 Task: Open Card Public Speaking Event Planning in Board Market Analysis for SWOT Analysis and Strategy Development to Workspace Inbound Marketing Agencies and add a team member Softage.3@softage.net, a label Red, a checklist Hotel Management, an attachment from your computer, a color Red and finally, add a card description 'Plan and execute company team-building activity at a virtual escape room' and a comment 'Given the potential impact of this task on our company brand reputation, let us ensure that we approach it with a focus on quality and excellence.'. Add a start date 'Jan 03, 1900' with a due date 'Jan 10, 1900'
Action: Mouse moved to (278, 165)
Screenshot: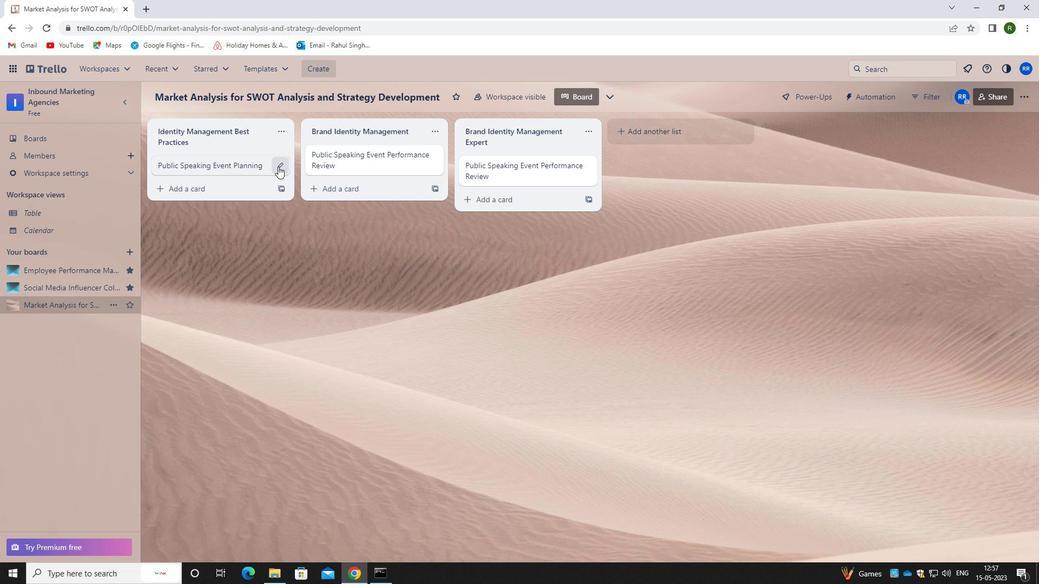 
Action: Mouse pressed left at (278, 165)
Screenshot: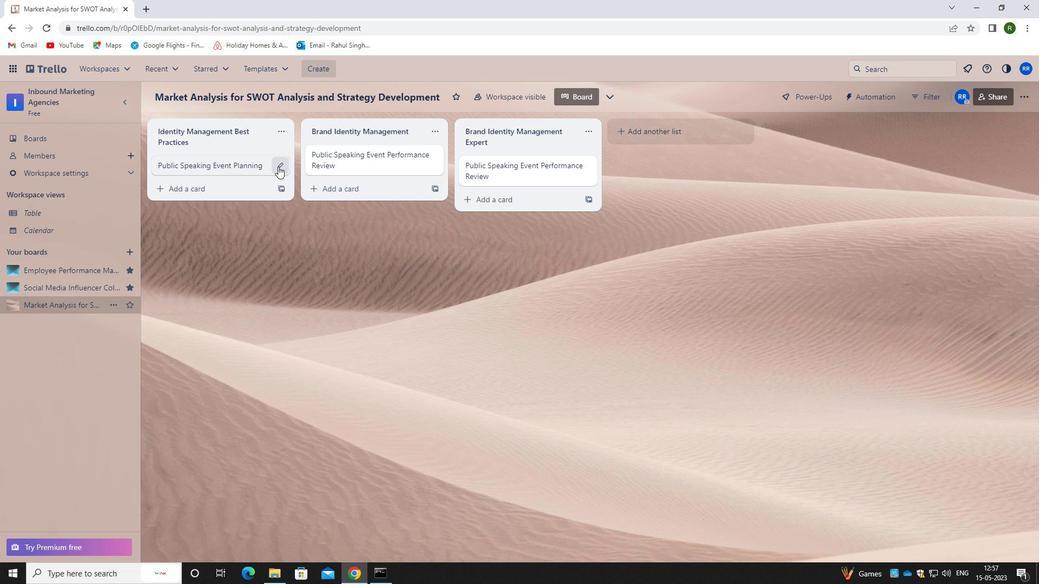 
Action: Mouse moved to (337, 161)
Screenshot: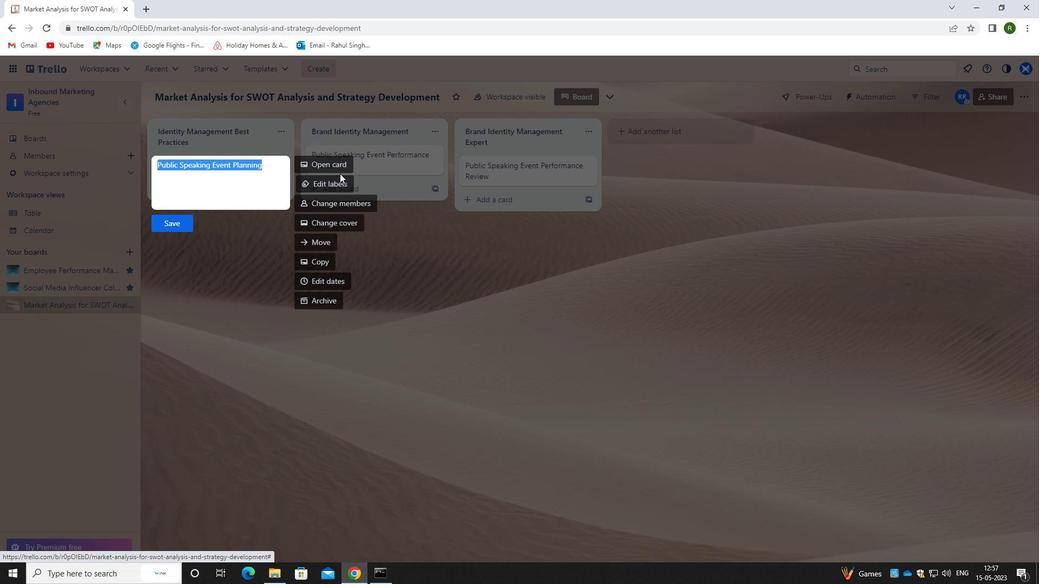 
Action: Mouse pressed left at (337, 161)
Screenshot: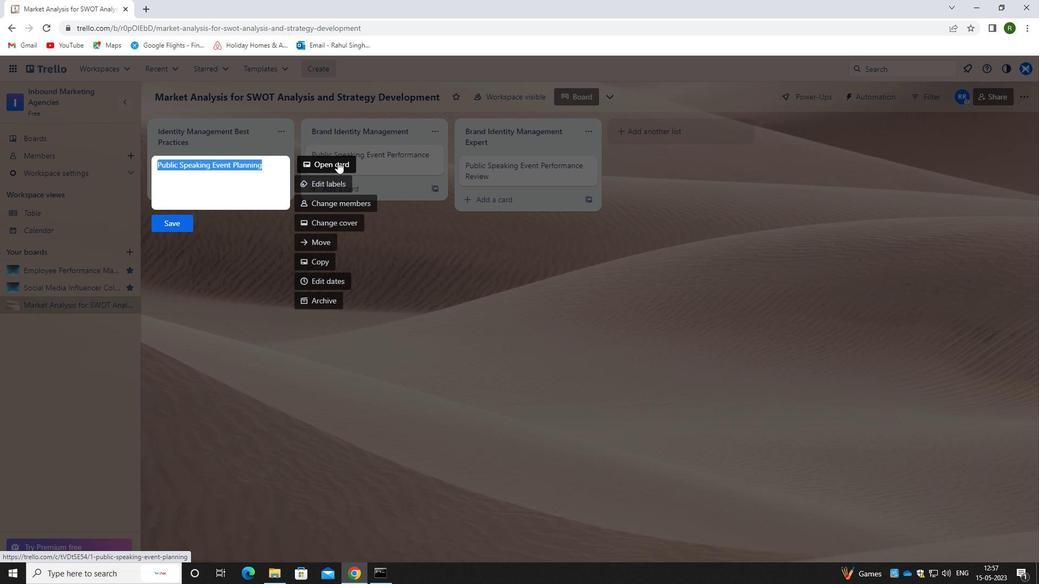 
Action: Mouse moved to (660, 147)
Screenshot: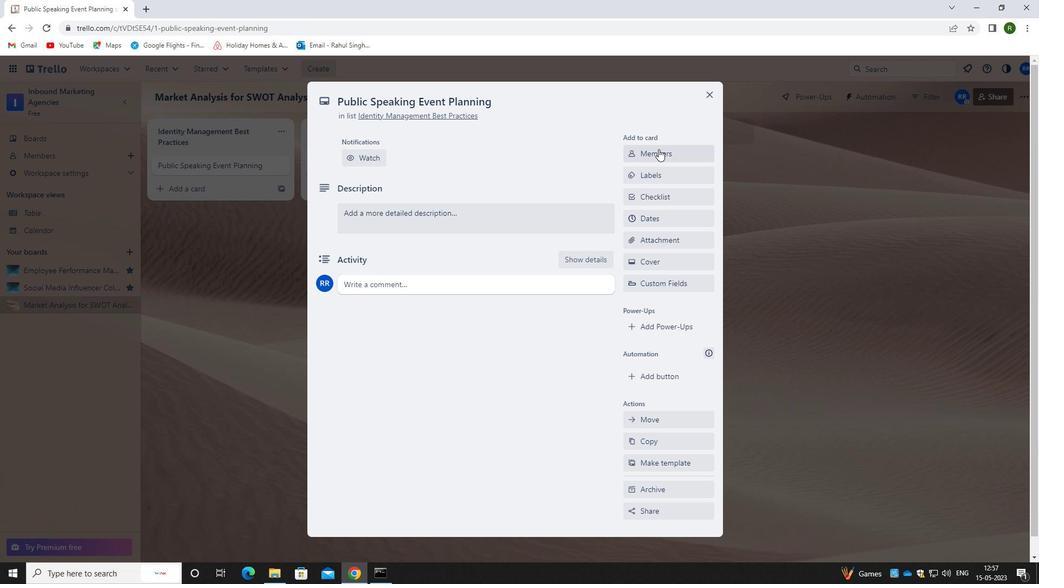 
Action: Mouse pressed left at (660, 147)
Screenshot: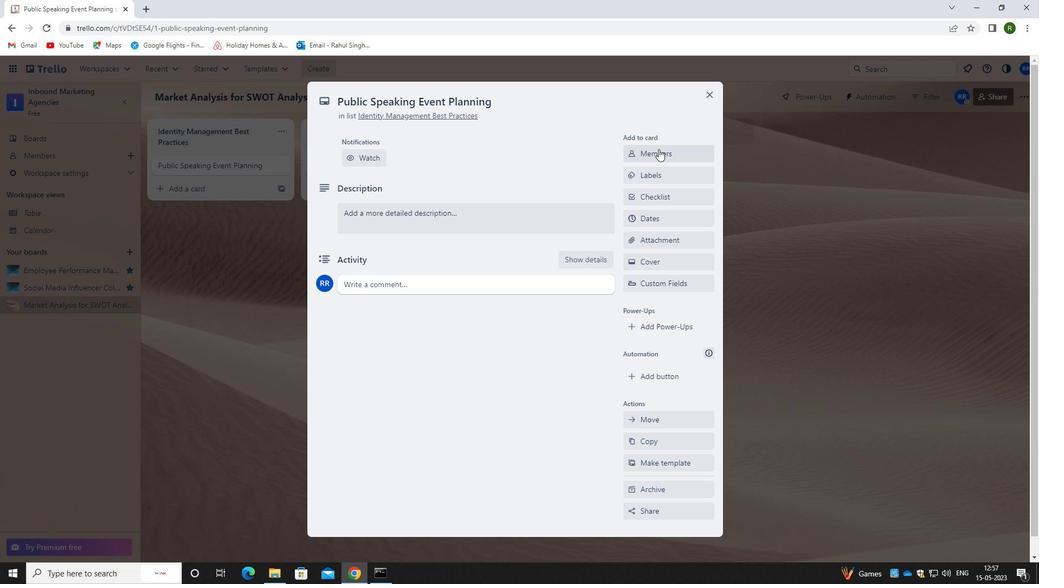 
Action: Mouse moved to (656, 204)
Screenshot: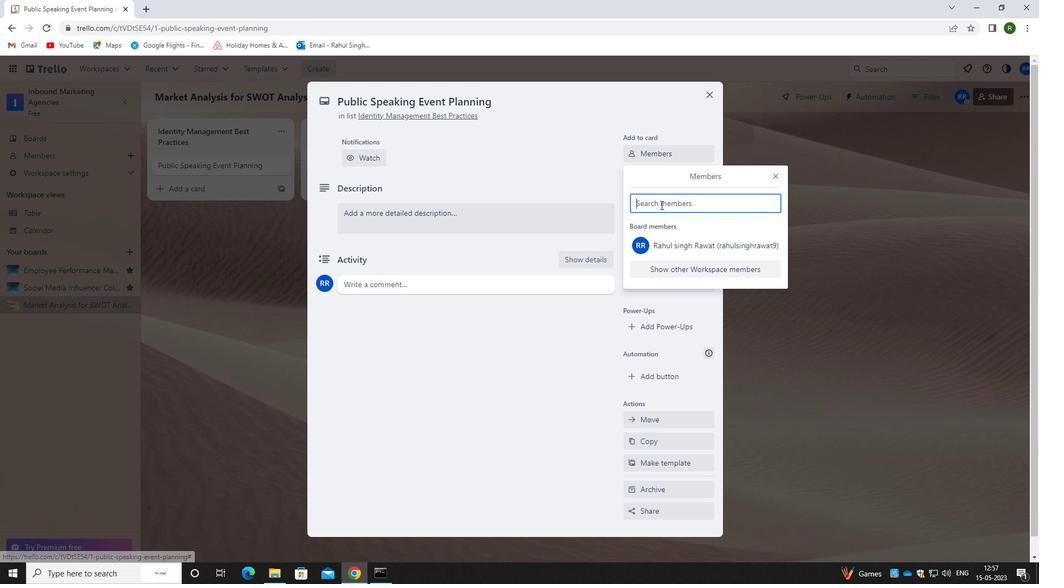 
Action: Key pressed <Key.caps_lock>s<Key.caps_lock>Oftage.3<Key.shift>@SOFTAGE.NME<Key.backspace><Key.backspace>ET
Screenshot: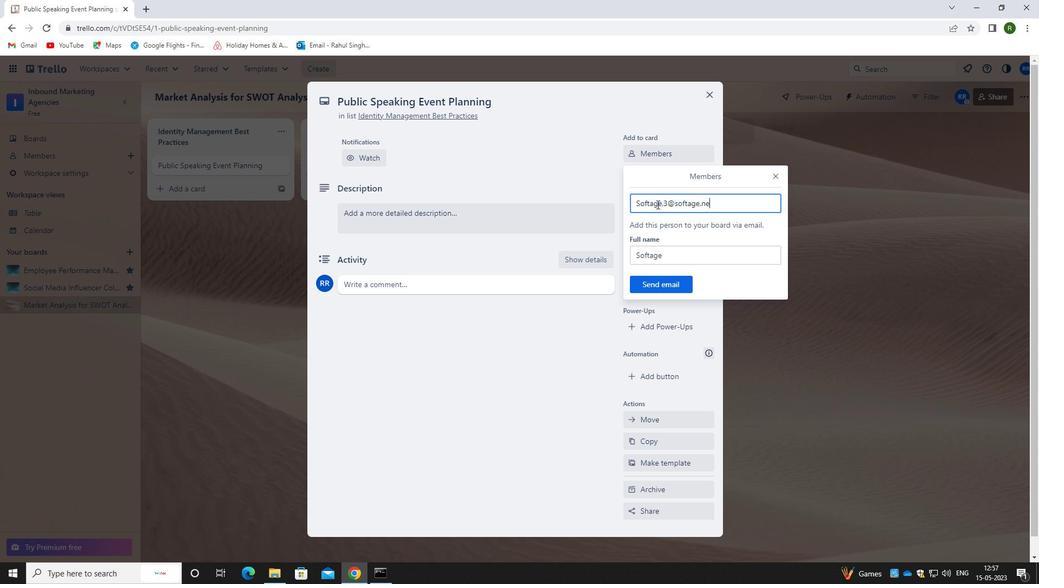 
Action: Mouse moved to (658, 283)
Screenshot: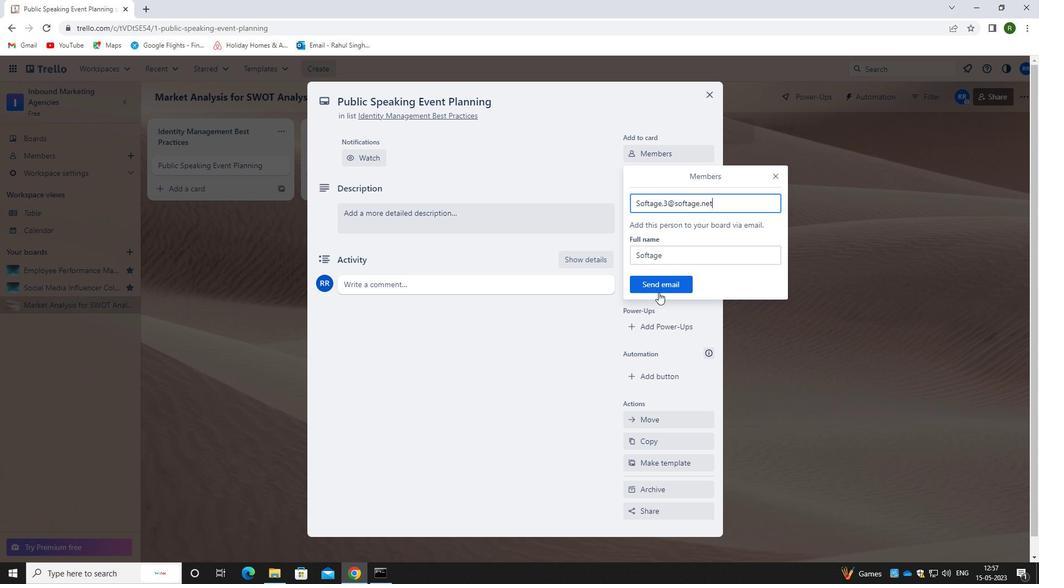 
Action: Mouse pressed left at (658, 283)
Screenshot: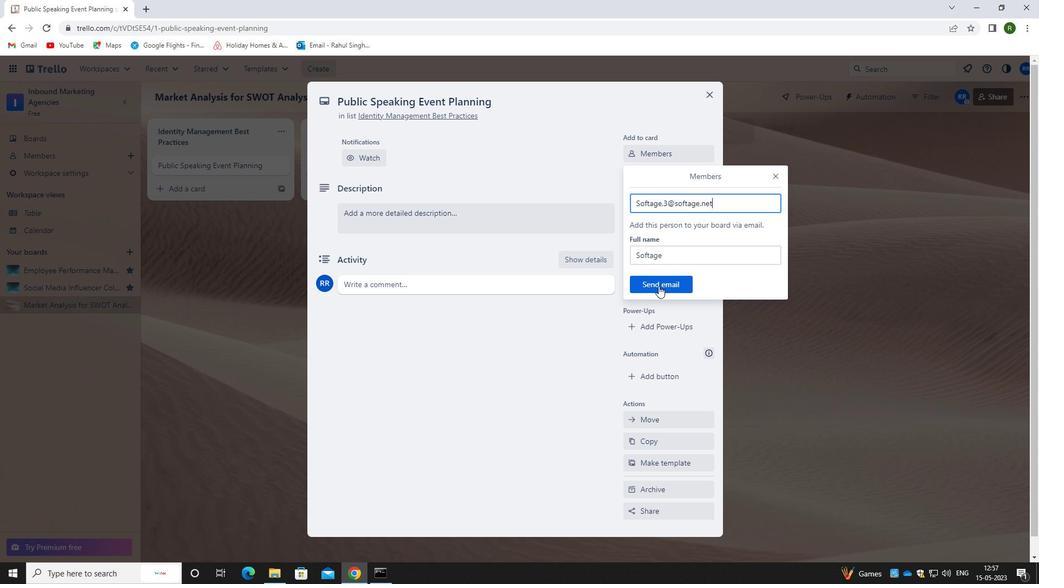 
Action: Mouse moved to (675, 212)
Screenshot: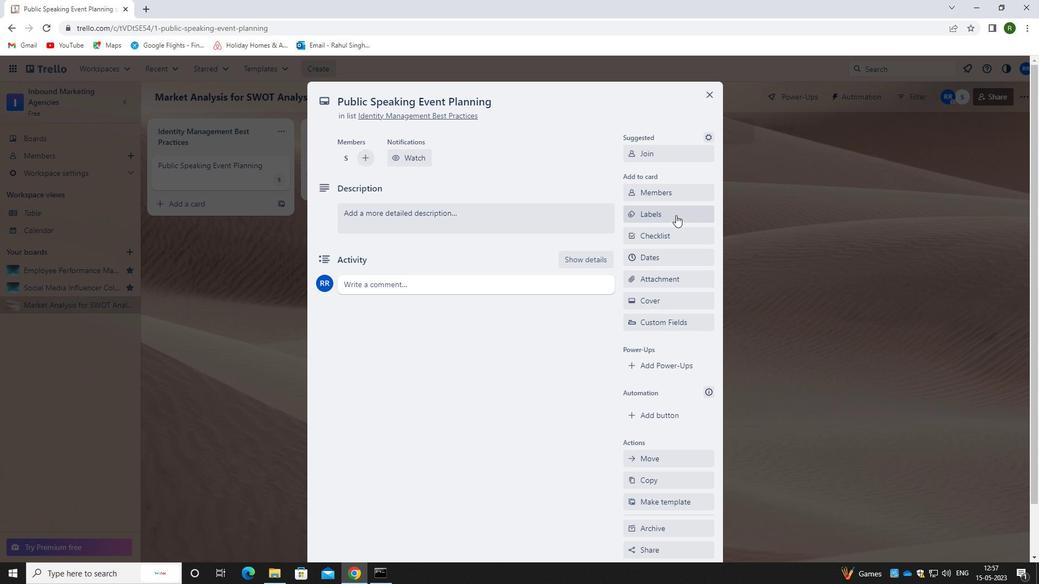 
Action: Mouse pressed left at (675, 212)
Screenshot: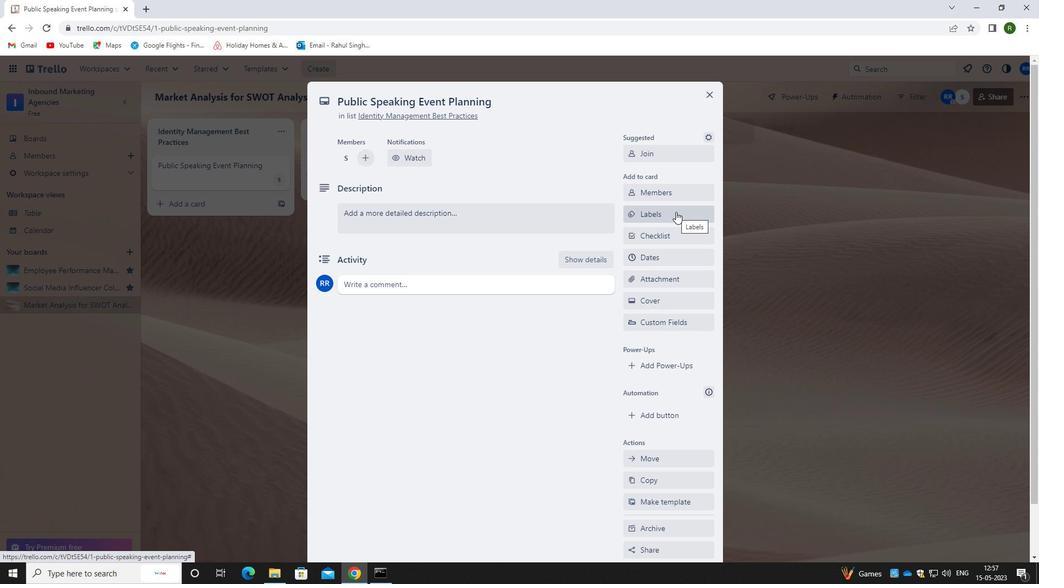 
Action: Mouse moved to (654, 264)
Screenshot: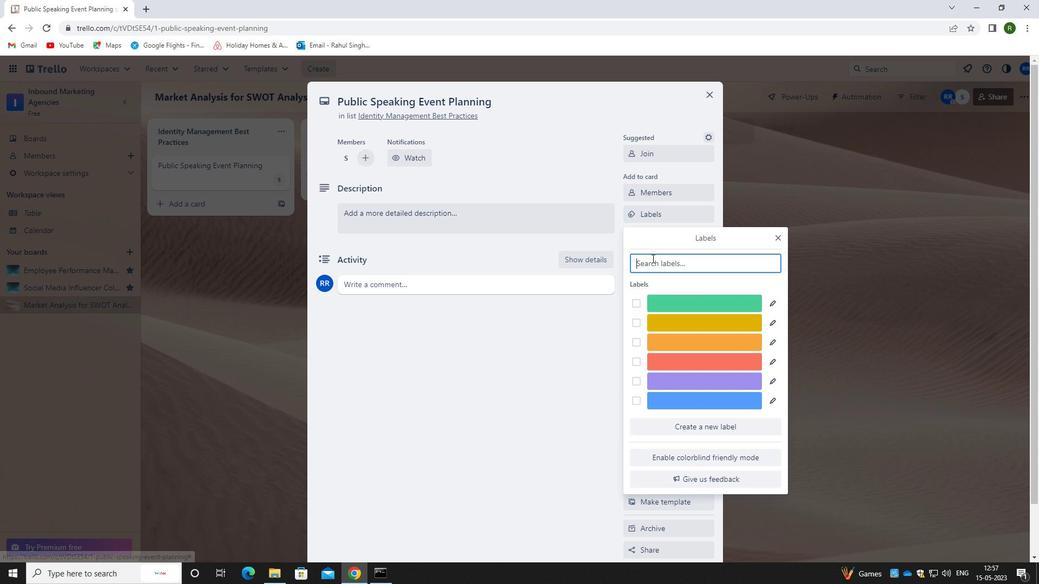 
Action: Key pressed RED
Screenshot: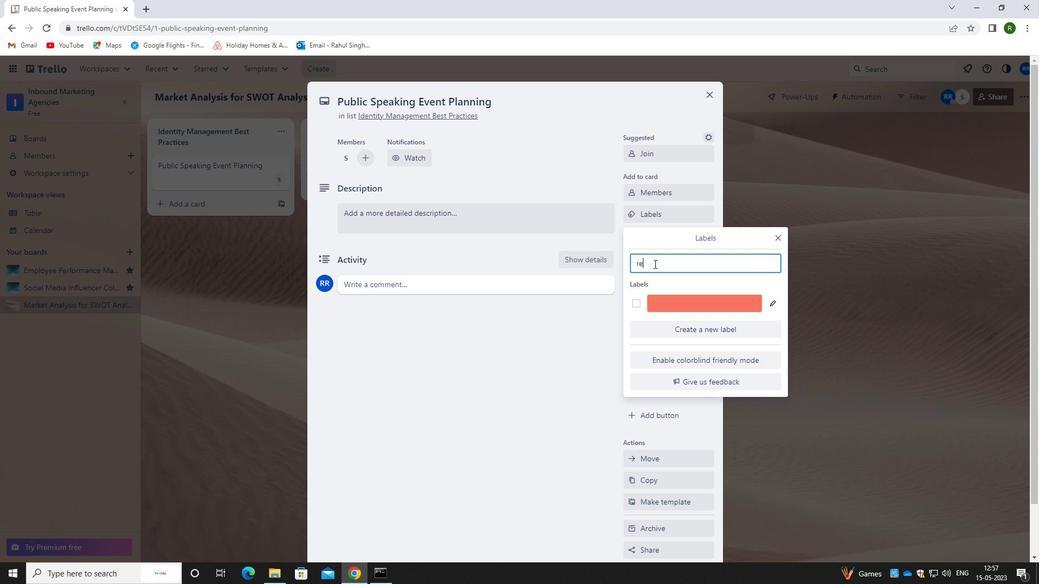 
Action: Mouse moved to (641, 304)
Screenshot: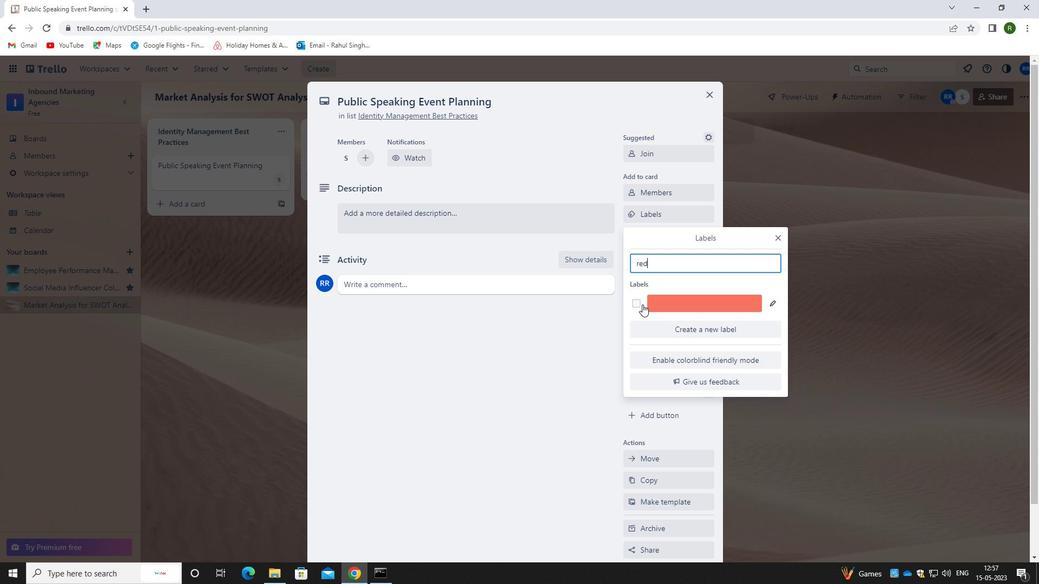 
Action: Mouse pressed left at (641, 304)
Screenshot: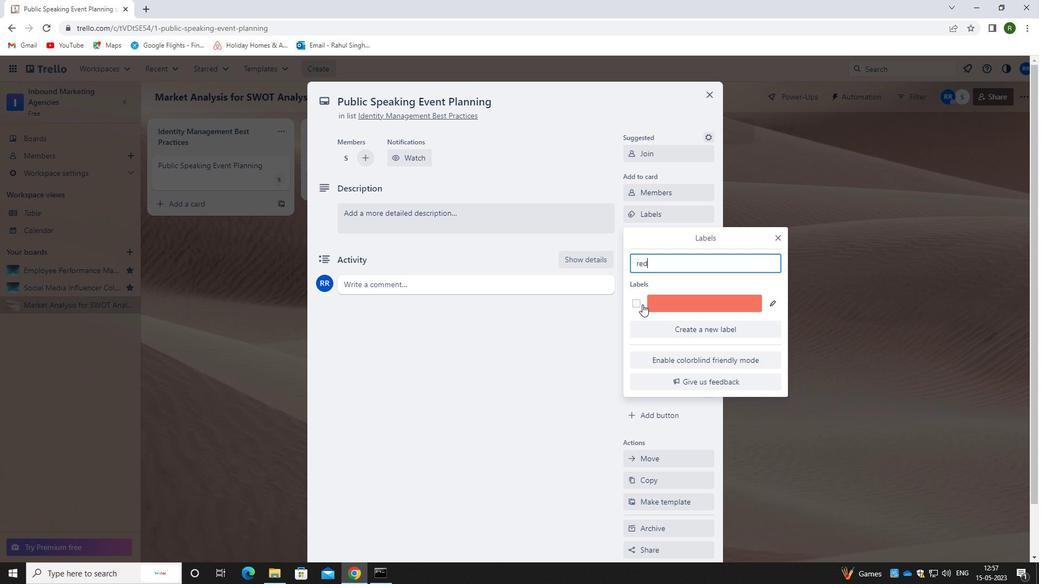 
Action: Mouse moved to (554, 376)
Screenshot: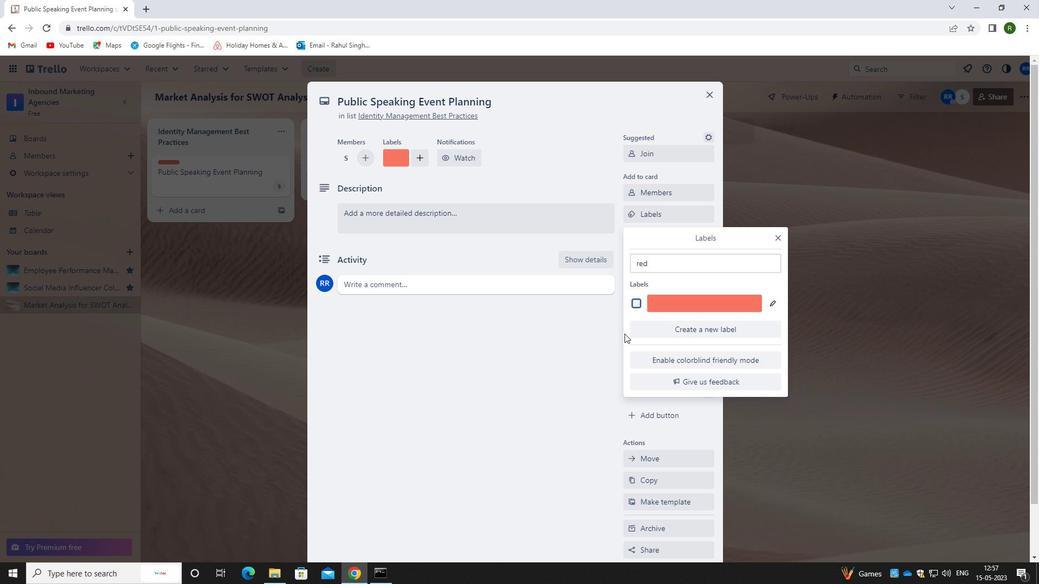 
Action: Mouse pressed left at (554, 376)
Screenshot: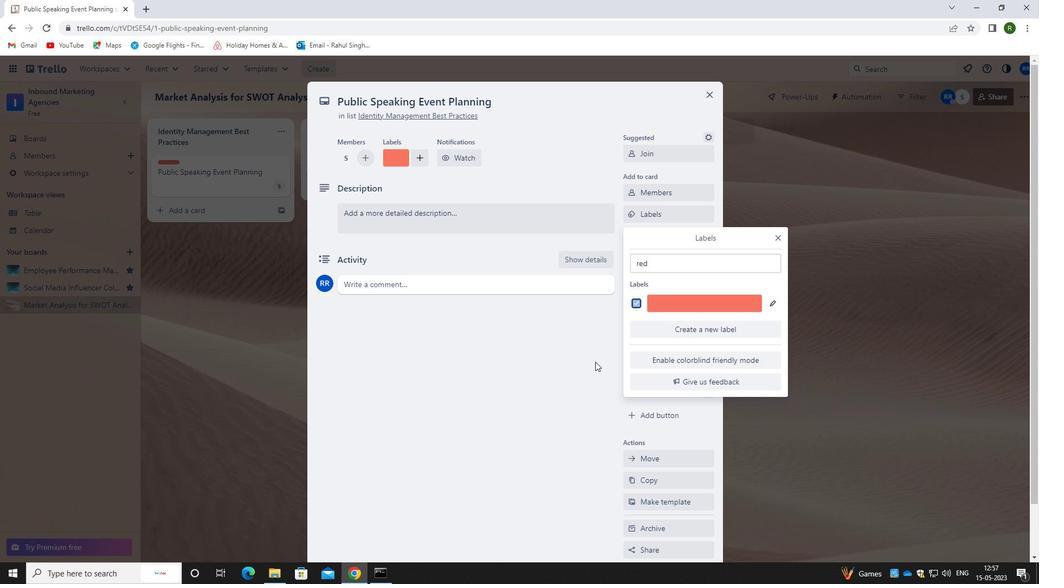 
Action: Mouse moved to (661, 238)
Screenshot: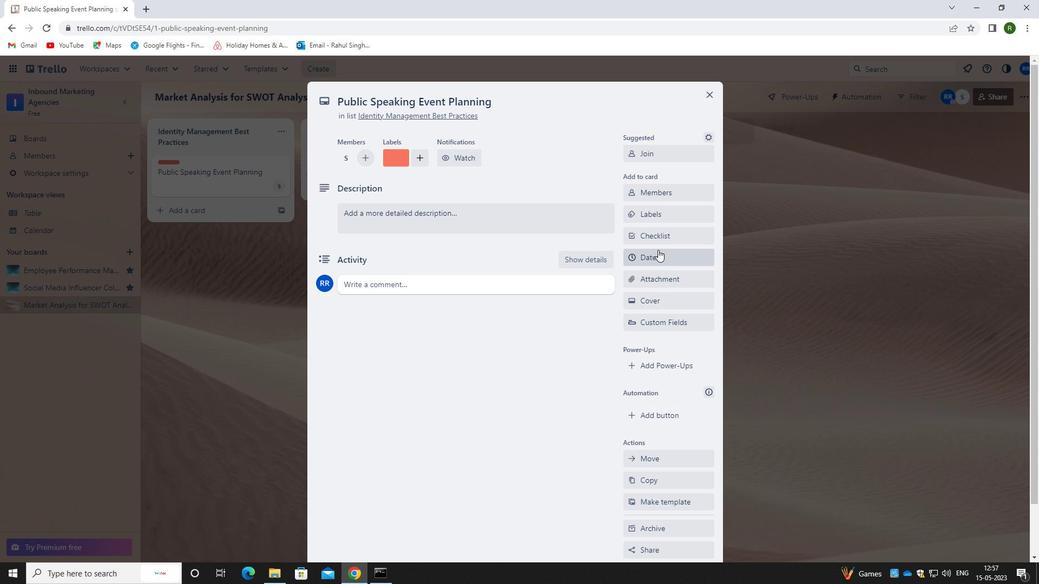 
Action: Mouse pressed left at (661, 238)
Screenshot: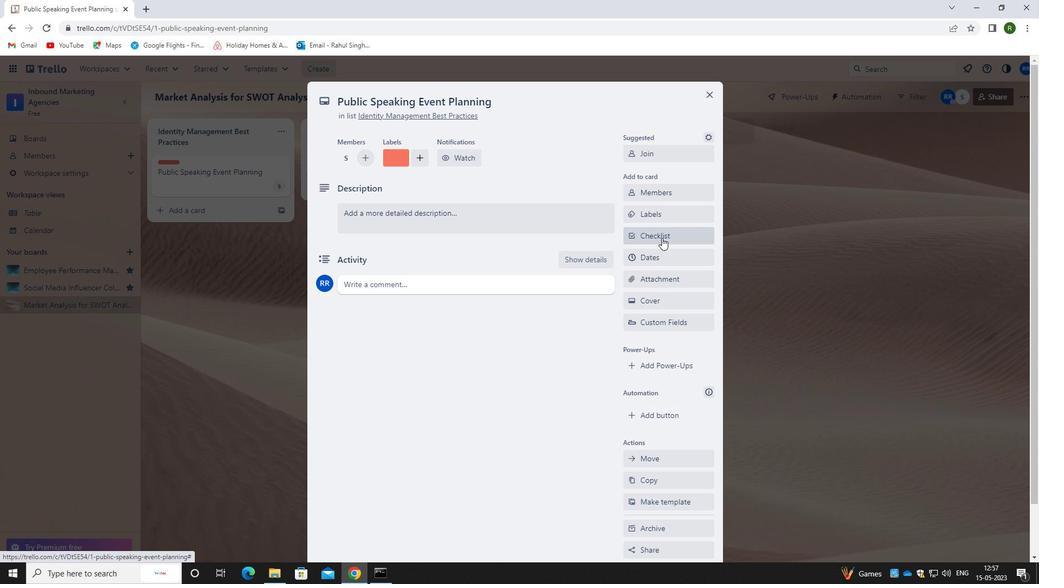 
Action: Mouse moved to (692, 288)
Screenshot: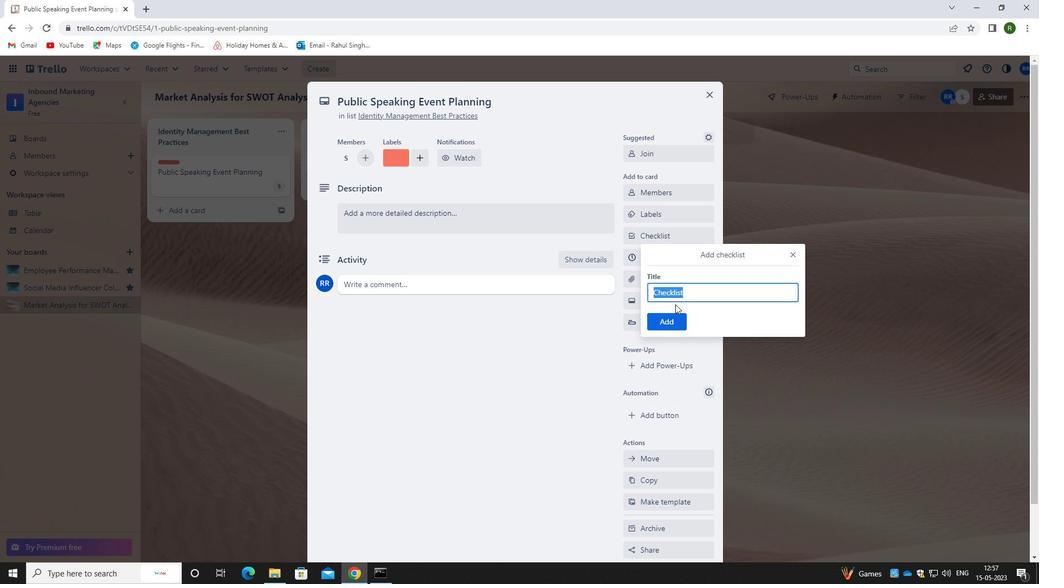 
Action: Key pressed <Key.shift>HOTEL<Key.space><Key.shift>MANAG
Screenshot: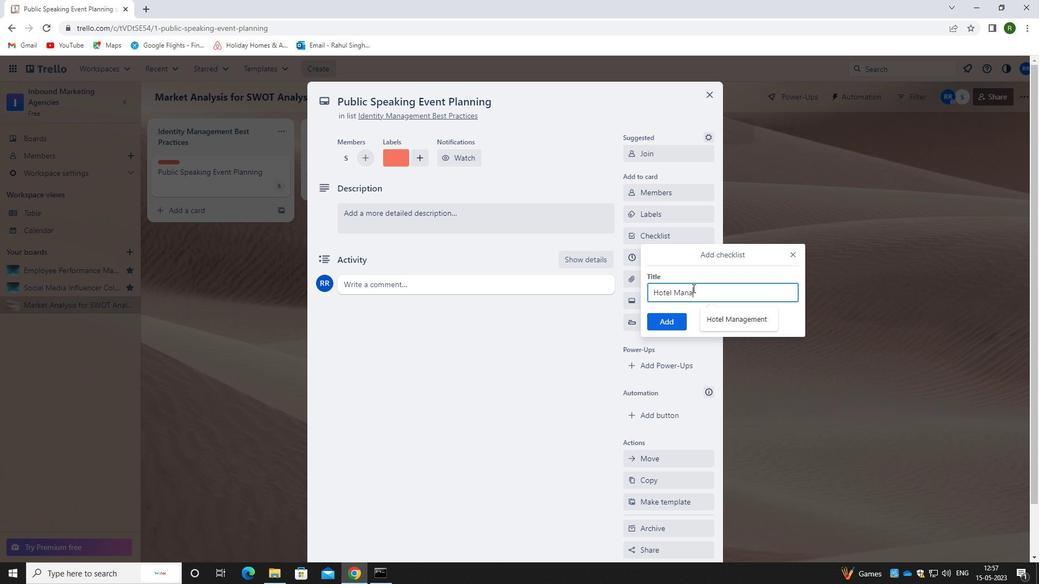 
Action: Mouse moved to (724, 319)
Screenshot: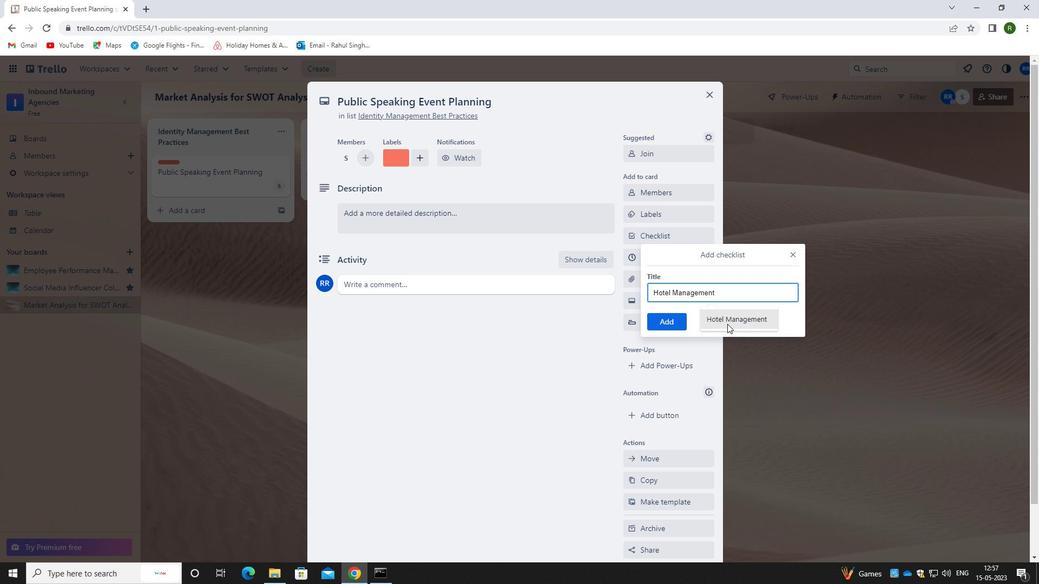 
Action: Mouse pressed left at (724, 319)
Screenshot: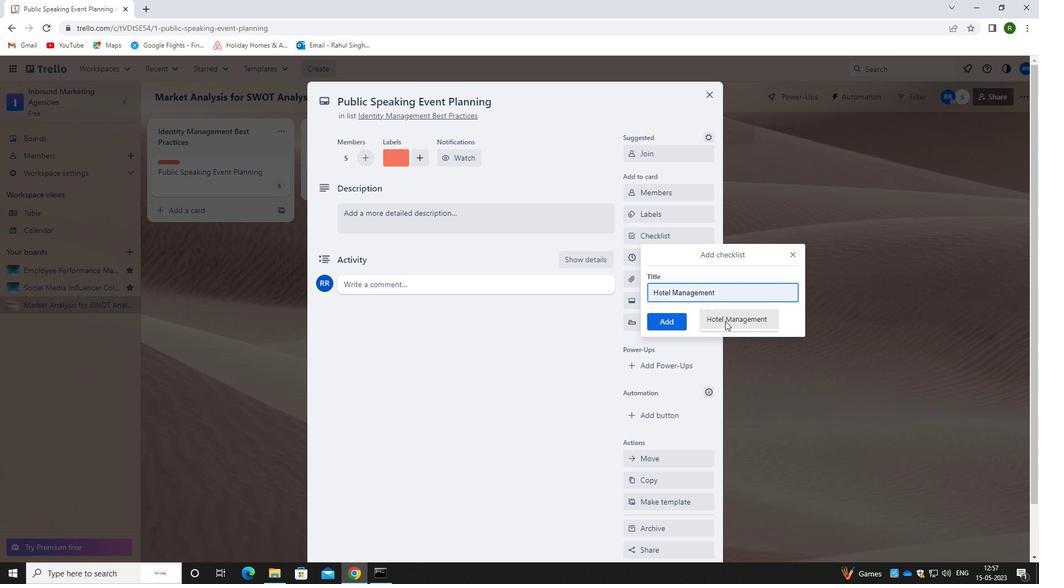 
Action: Mouse moved to (676, 322)
Screenshot: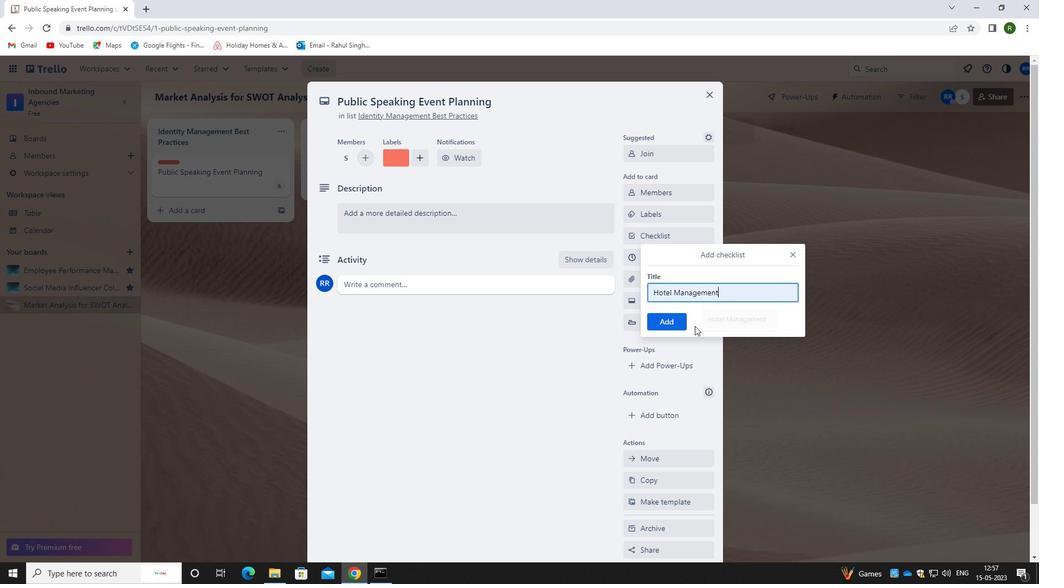 
Action: Mouse pressed left at (676, 322)
Screenshot: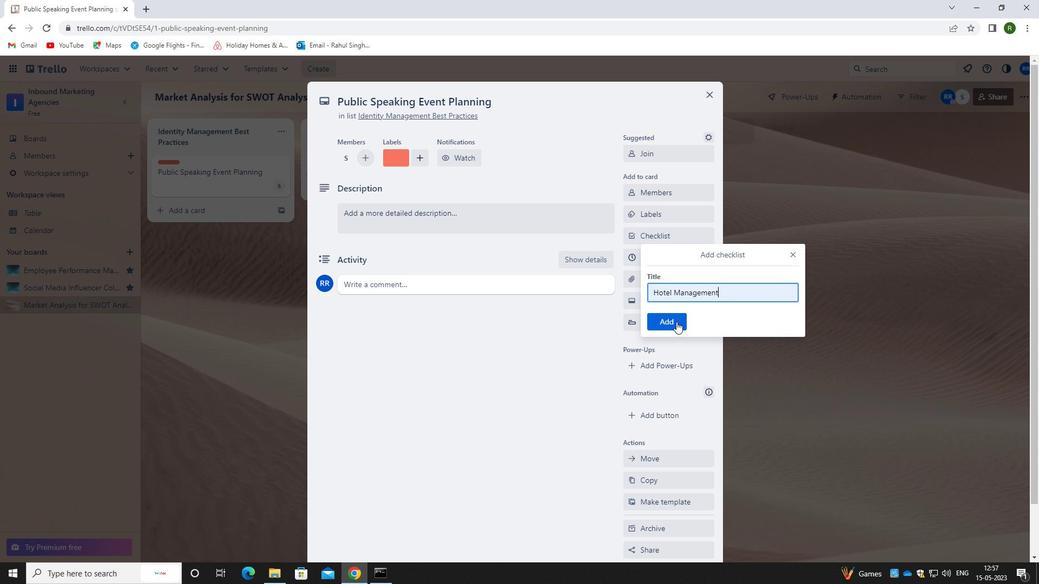 
Action: Mouse moved to (671, 275)
Screenshot: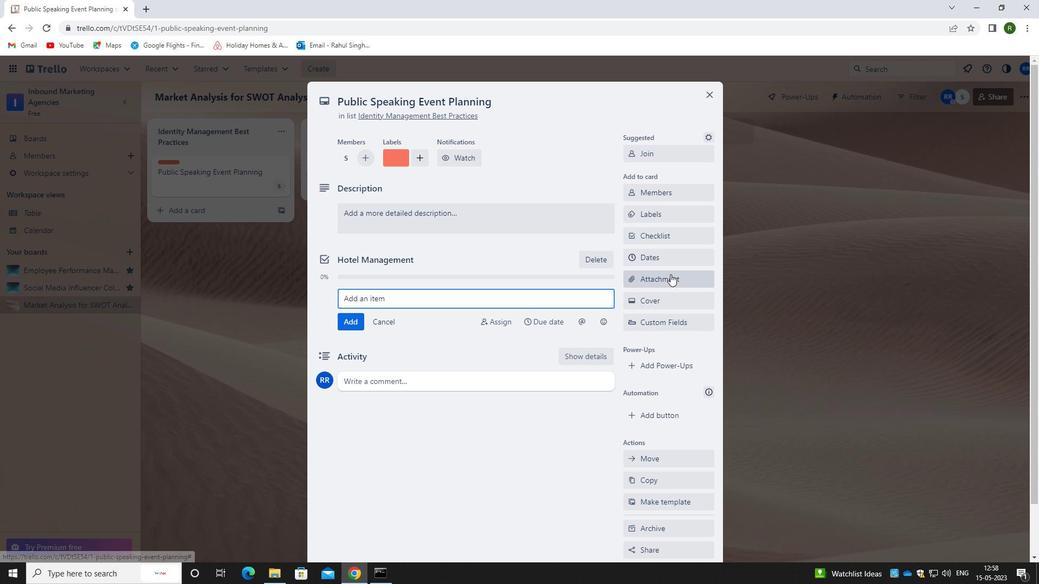 
Action: Mouse pressed left at (671, 275)
Screenshot: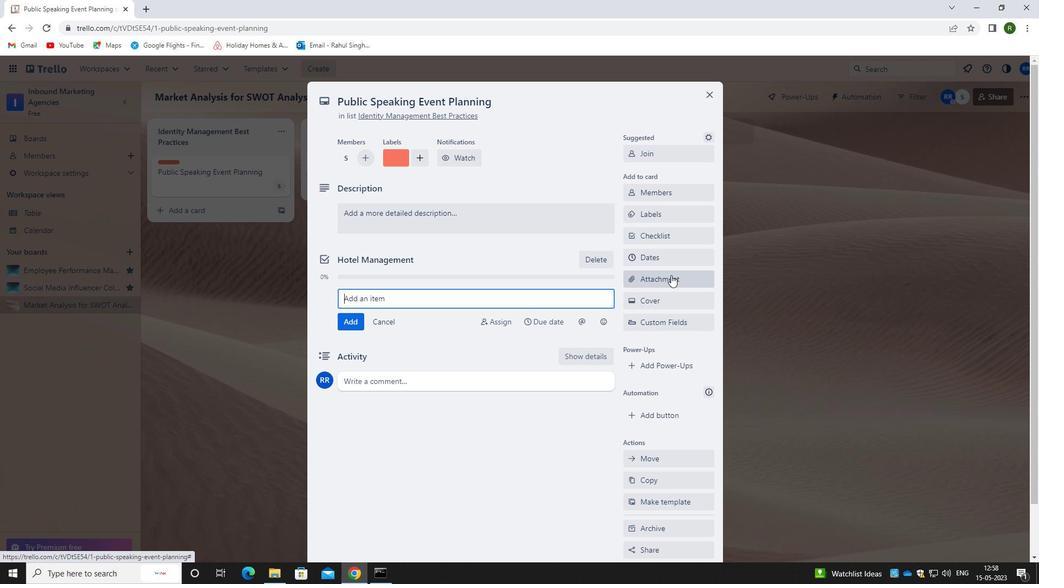 
Action: Mouse moved to (657, 332)
Screenshot: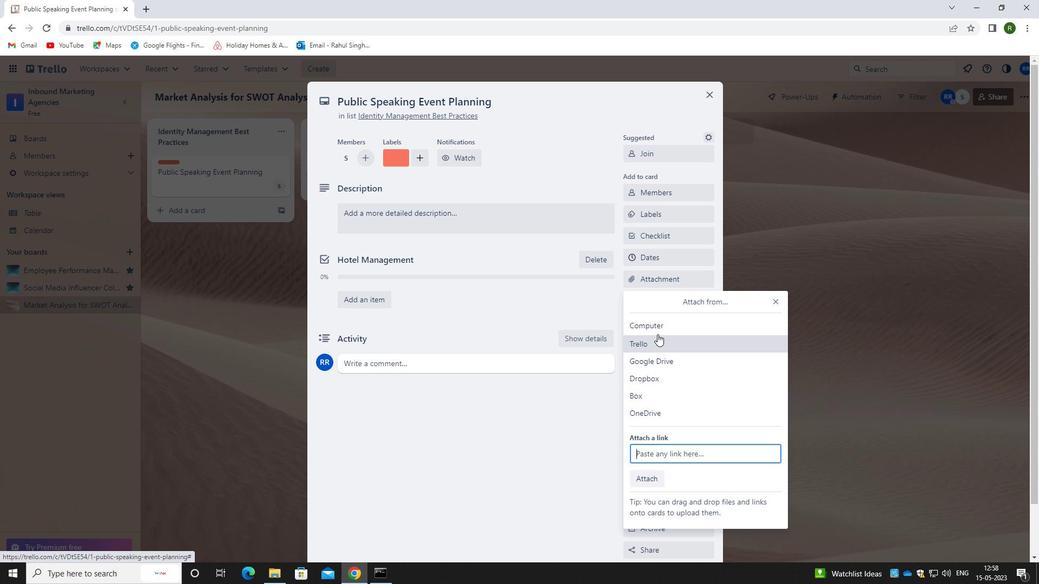 
Action: Mouse pressed left at (657, 332)
Screenshot: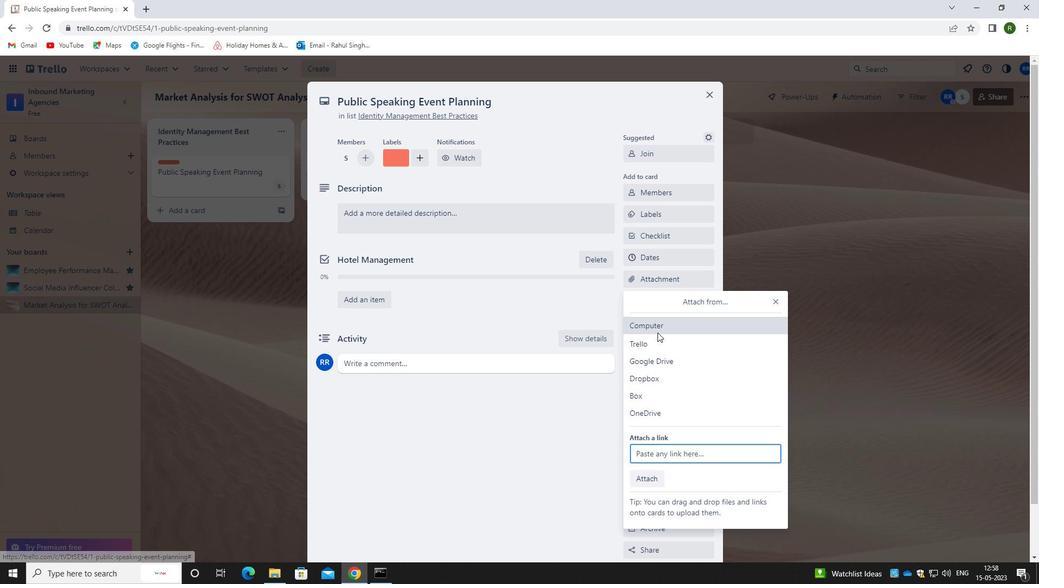 
Action: Mouse moved to (301, 103)
Screenshot: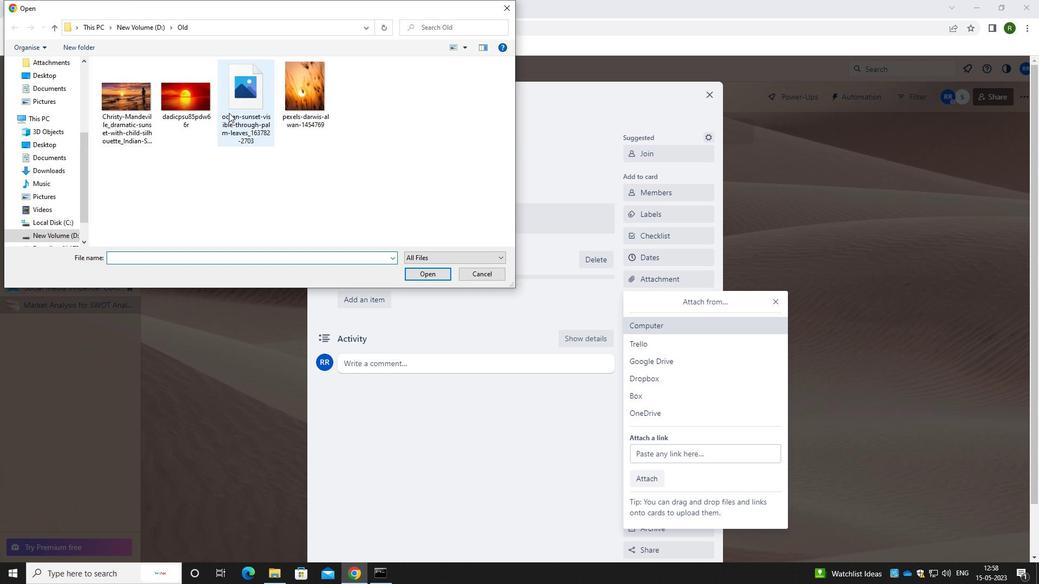 
Action: Mouse pressed left at (301, 103)
Screenshot: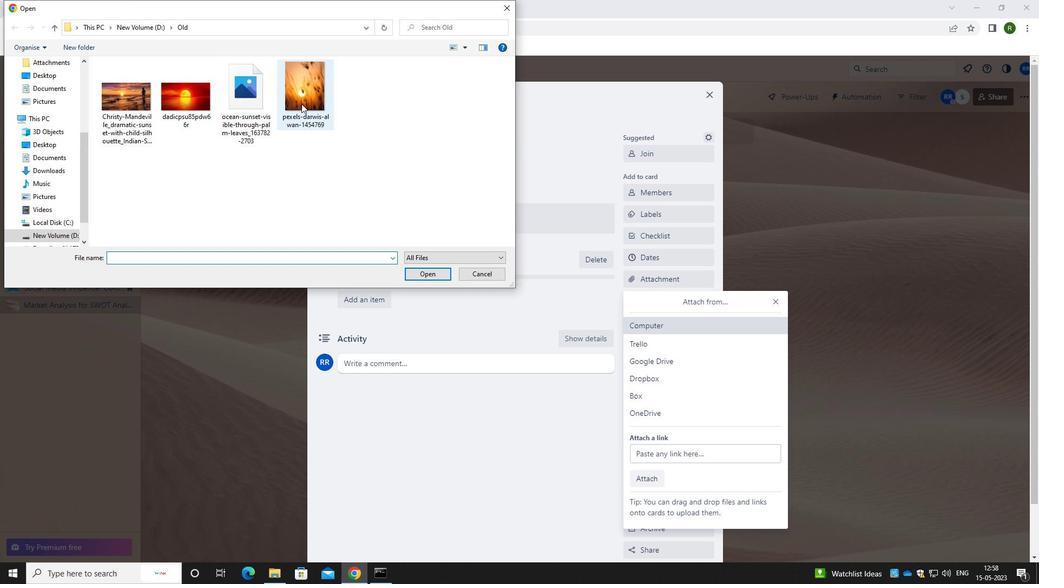 
Action: Mouse moved to (430, 273)
Screenshot: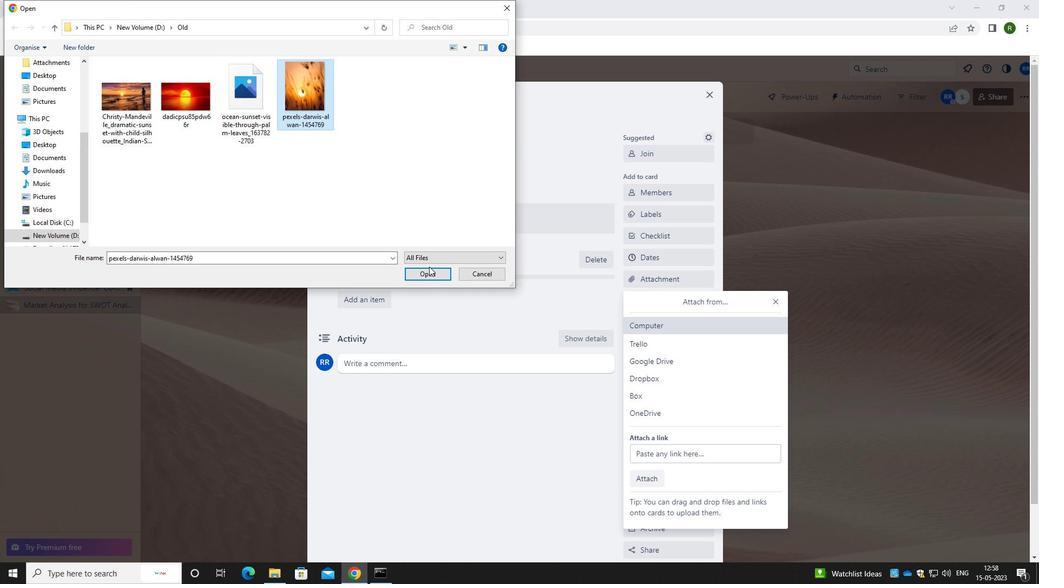 
Action: Mouse pressed left at (430, 273)
Screenshot: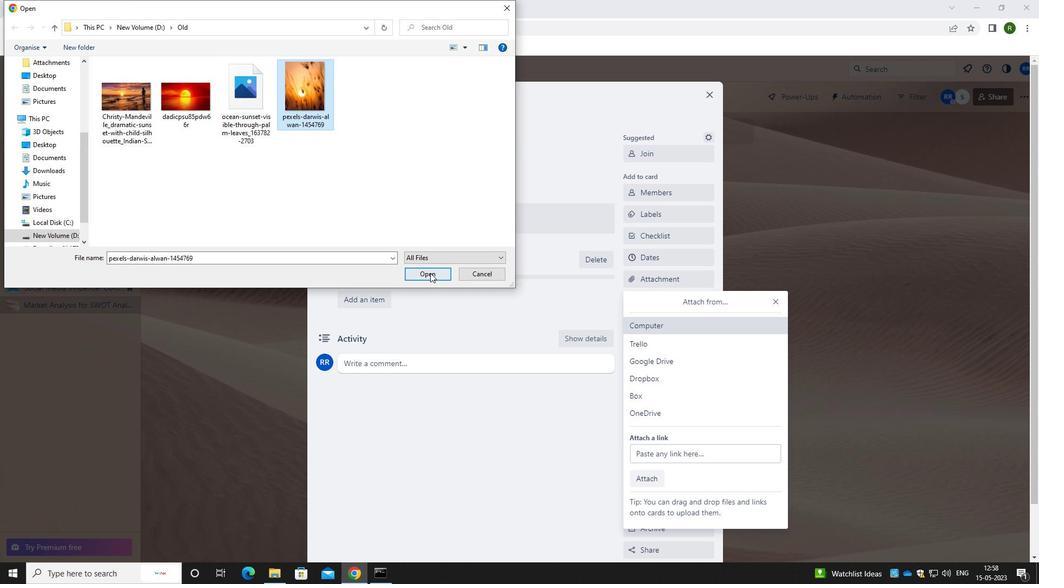 
Action: Mouse moved to (437, 309)
Screenshot: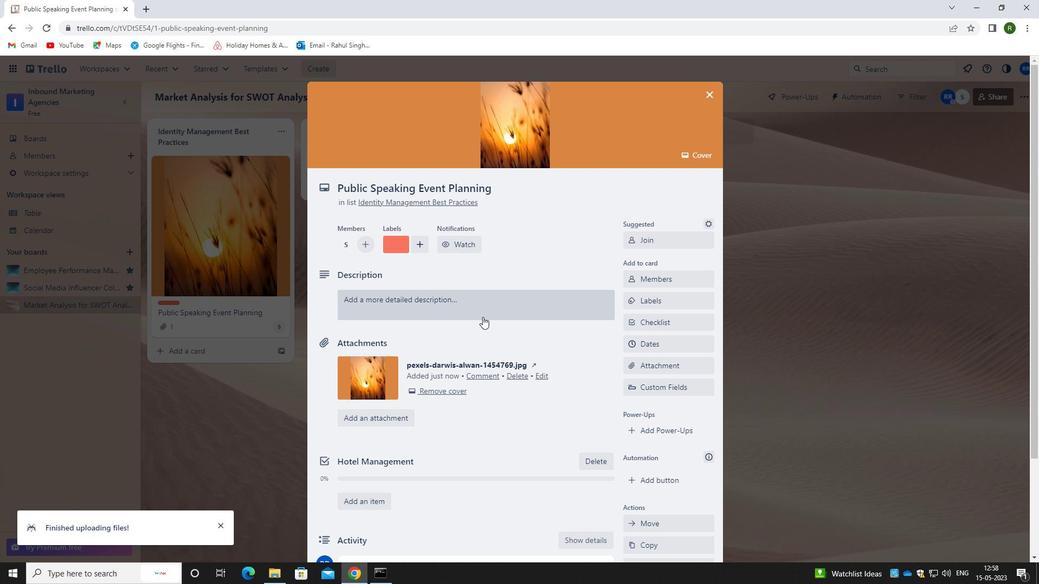 
Action: Mouse pressed left at (437, 309)
Screenshot: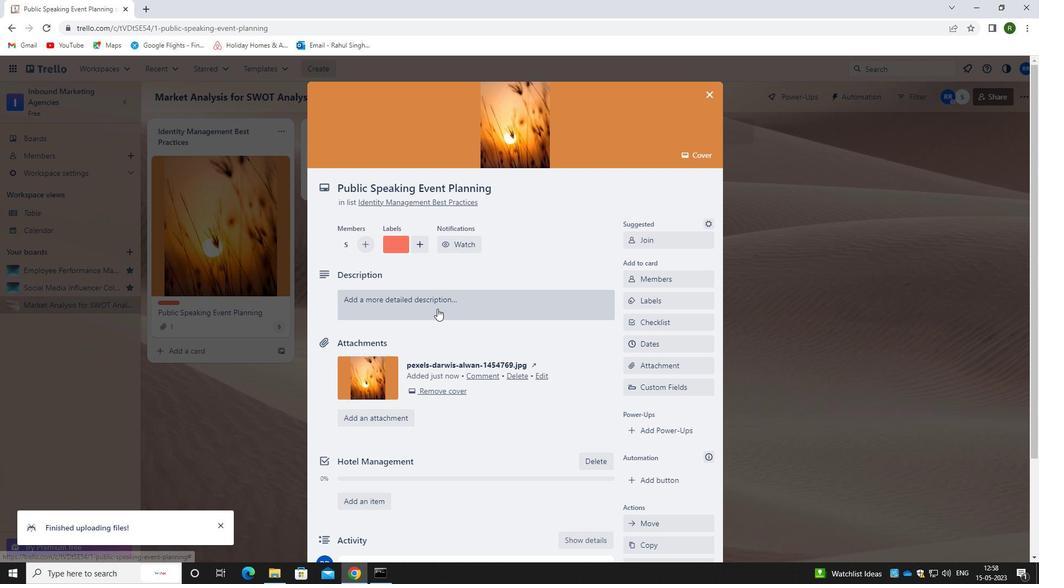 
Action: Mouse moved to (426, 346)
Screenshot: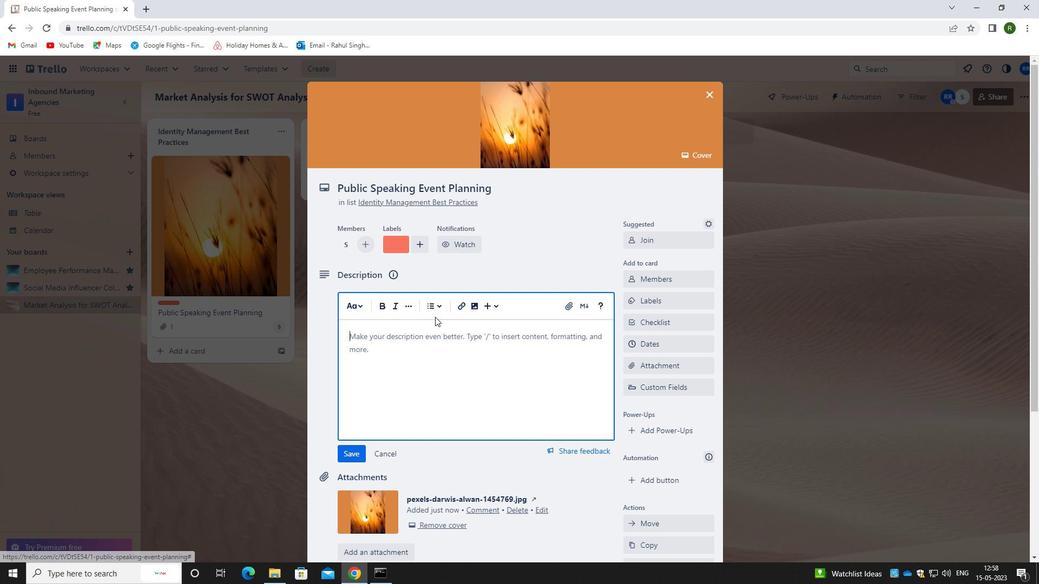 
Action: Mouse pressed left at (426, 346)
Screenshot: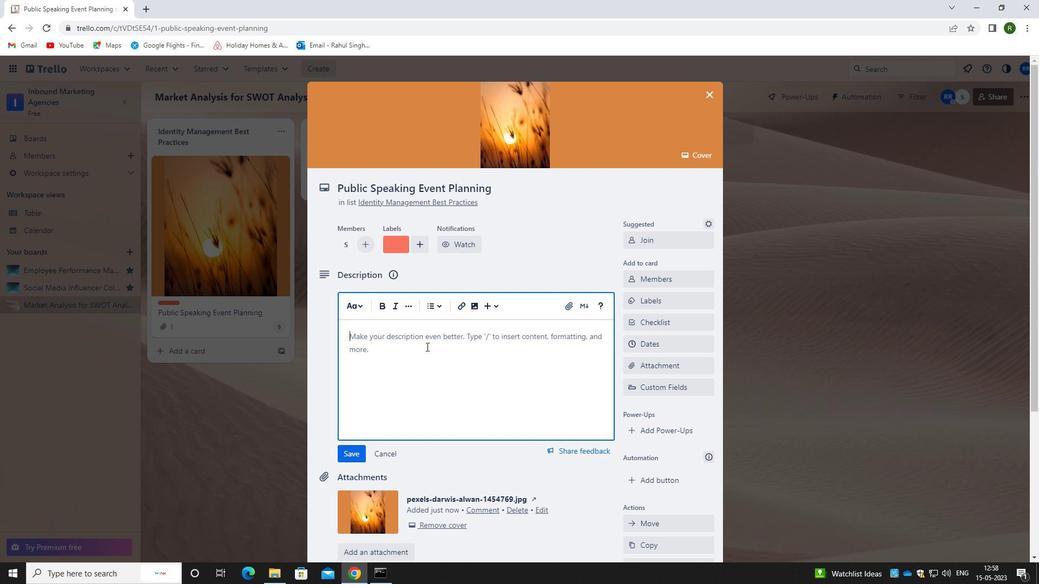 
Action: Key pressed <Key.caps_lock>P<Key.caps_lock>LAN<Key.space>AND<Key.space>EXECUTE<Key.space>COMPANY<Key.space>TEAM-BUILDING<Key.space>TR<Key.backspace>ETR<Key.backspace><Key.backspace><Key.backspace><Key.backspace>RETRA<Key.backspace>EAT<Key.space>WITH<Key.space>A<Key.space>FO<Key.backspace><Key.backspace><Key.backspace><Key.backspace><Key.backspace><Key.backspace><Key.backspace><Key.backspace><Key.backspace><Key.backspace><Key.backspace><Key.backspace><Key.backspace><Key.backspace><Key.backspace><Key.backspace><Key.backspace>ACTIVITY<Key.space>AT<Key.space>A<Key.space>VIRTUAL<Key.space>ACC<Key.backspace><Key.backspace><Key.backspace>ESCAPE<Key.space>ROO,<Key.backspace>M
Screenshot: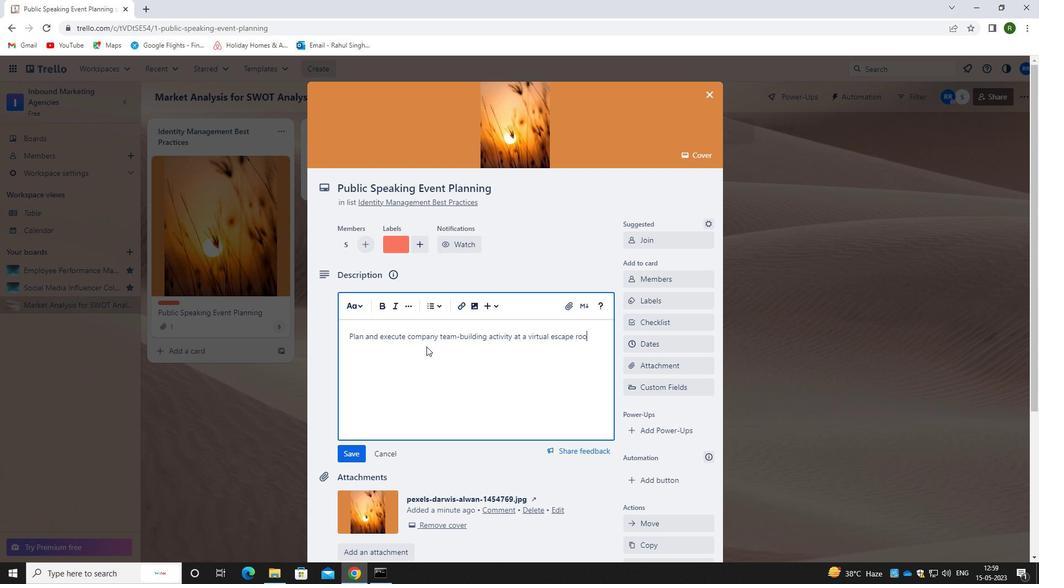 
Action: Mouse moved to (350, 453)
Screenshot: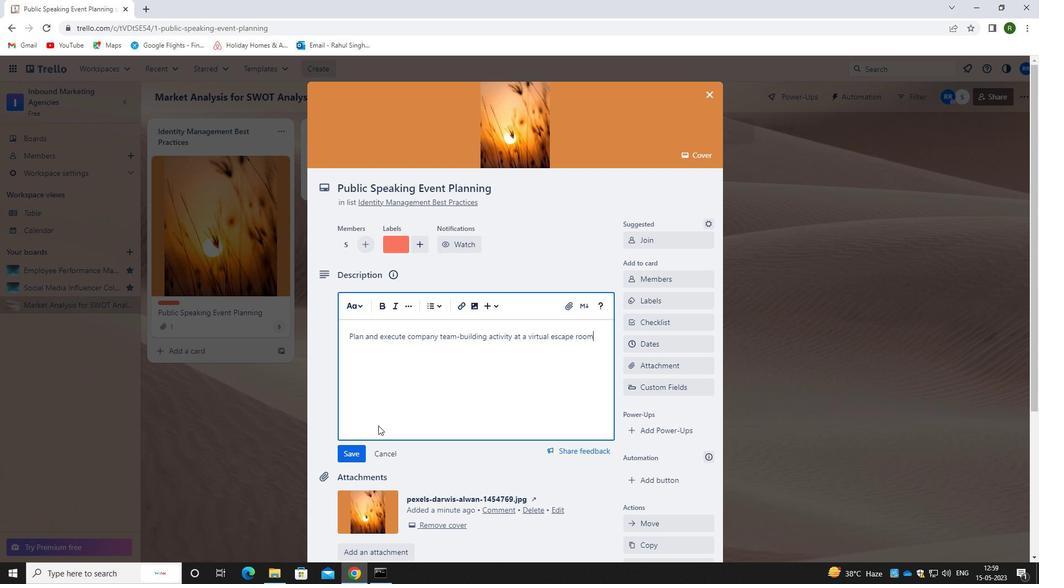 
Action: Mouse pressed left at (350, 453)
Screenshot: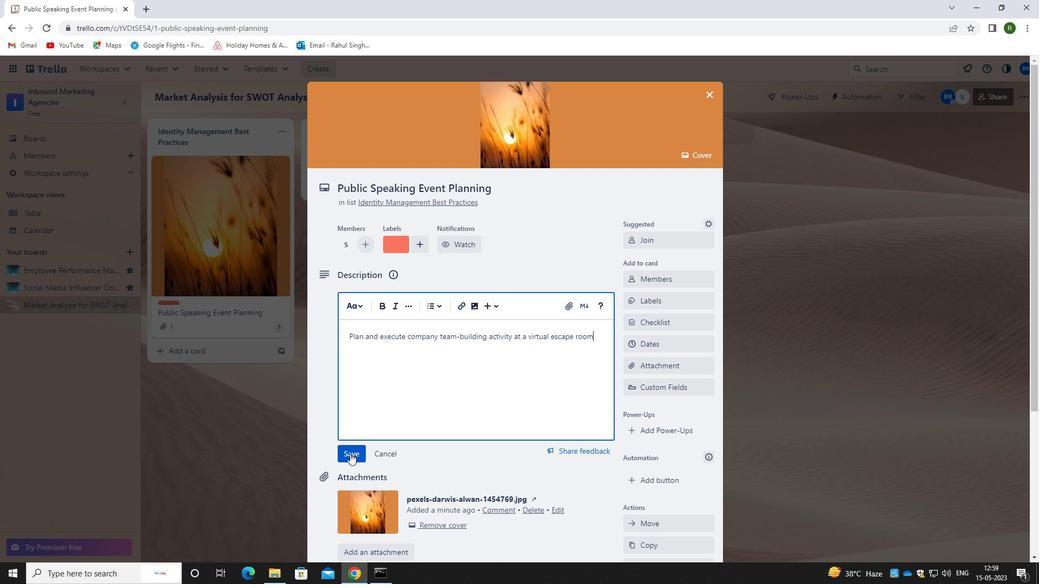 
Action: Mouse moved to (411, 422)
Screenshot: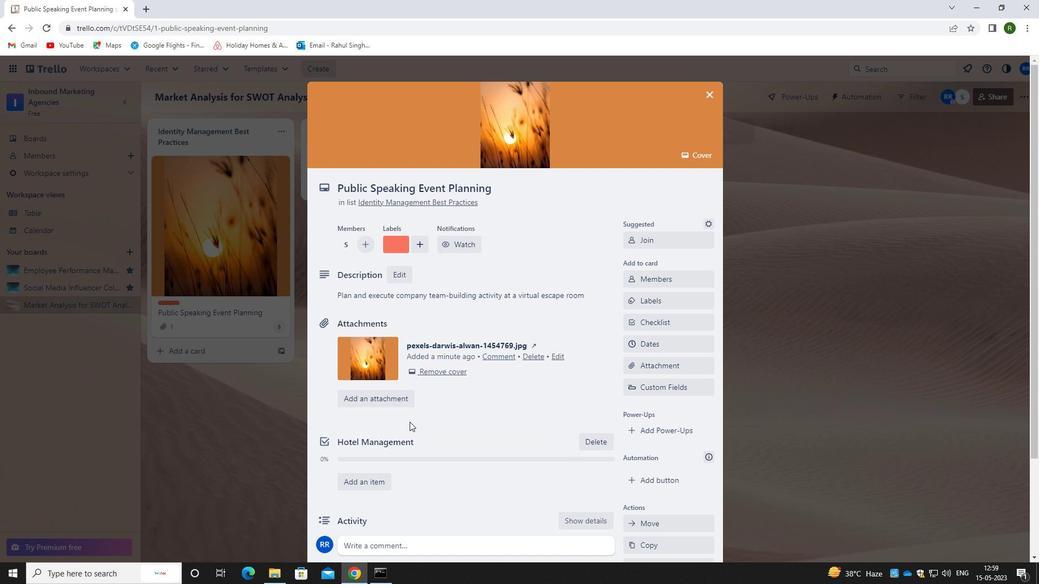 
Action: Mouse scrolled (411, 422) with delta (0, 0)
Screenshot: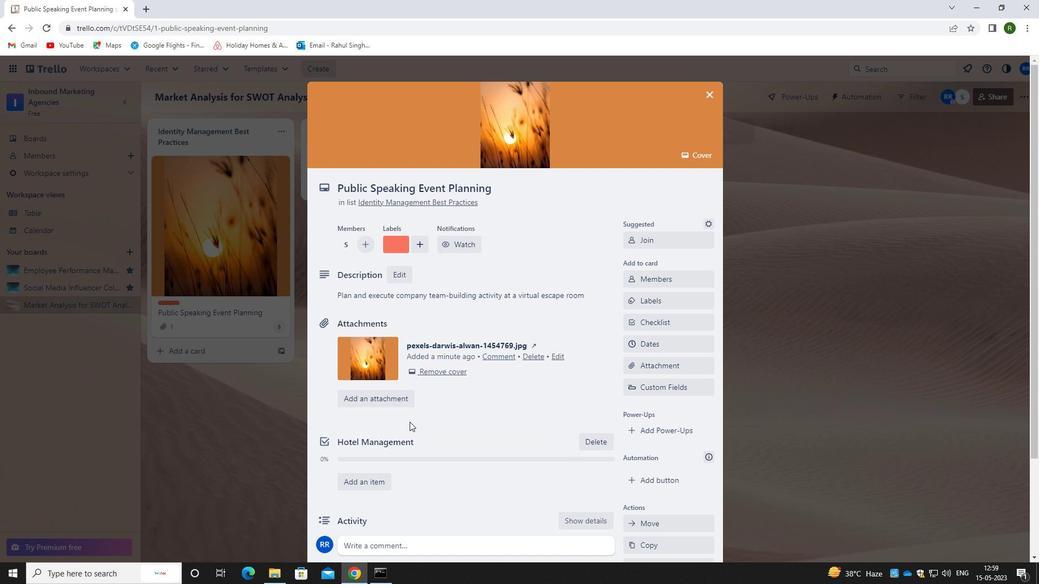 
Action: Mouse moved to (413, 429)
Screenshot: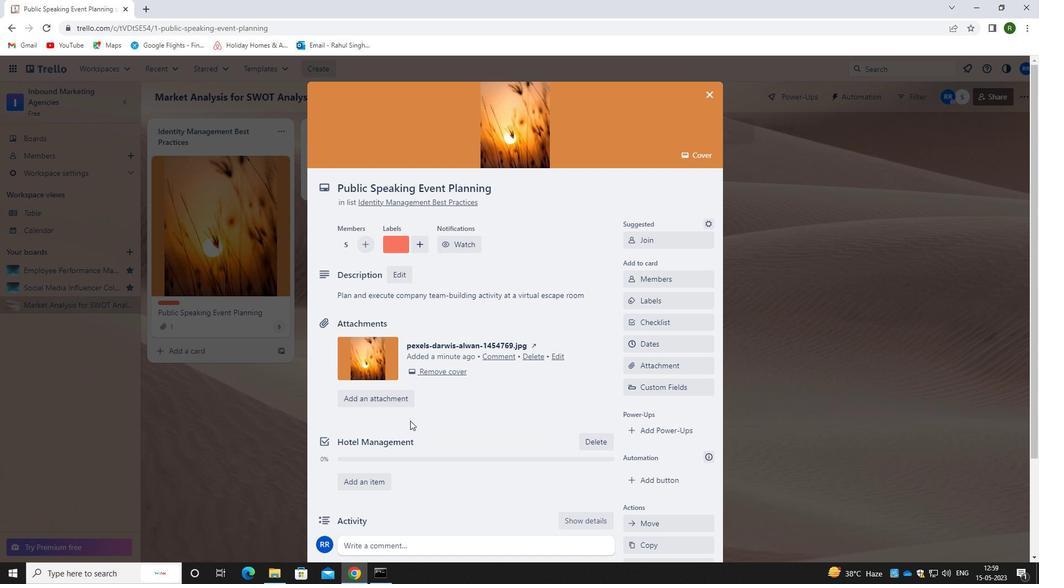 
Action: Mouse scrolled (413, 429) with delta (0, 0)
Screenshot: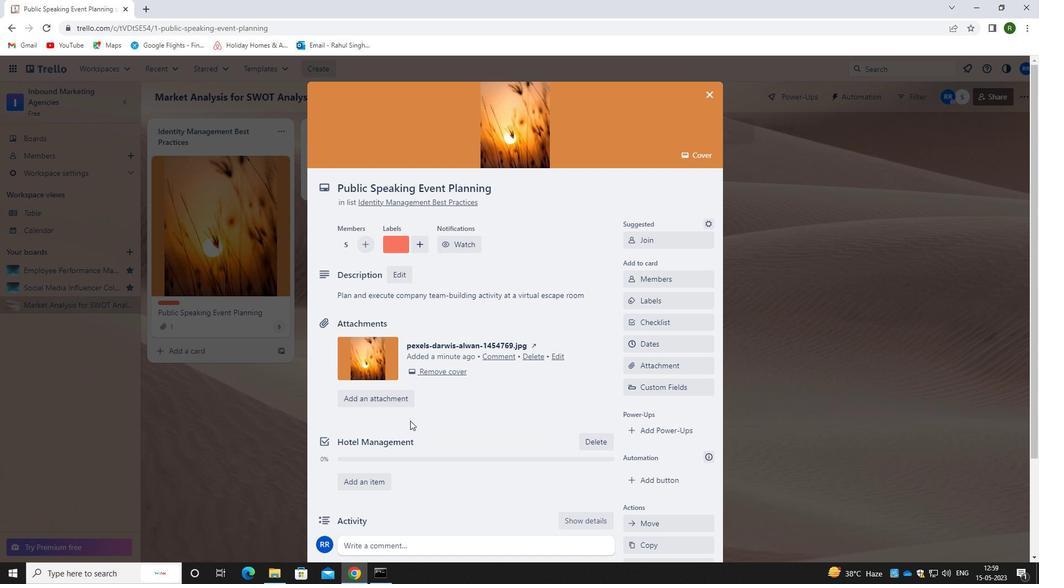 
Action: Mouse moved to (383, 440)
Screenshot: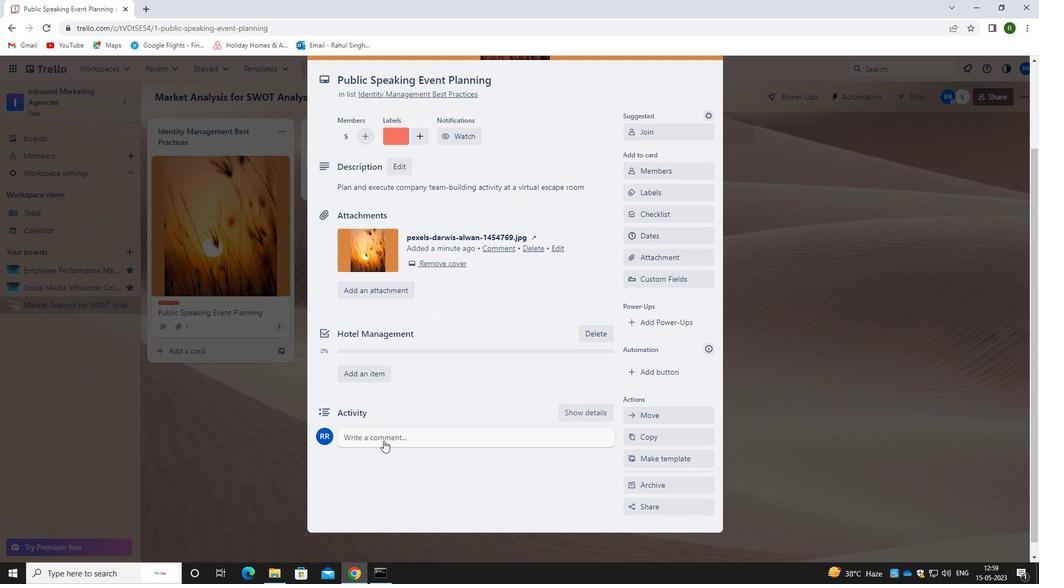 
Action: Mouse pressed left at (383, 440)
Screenshot: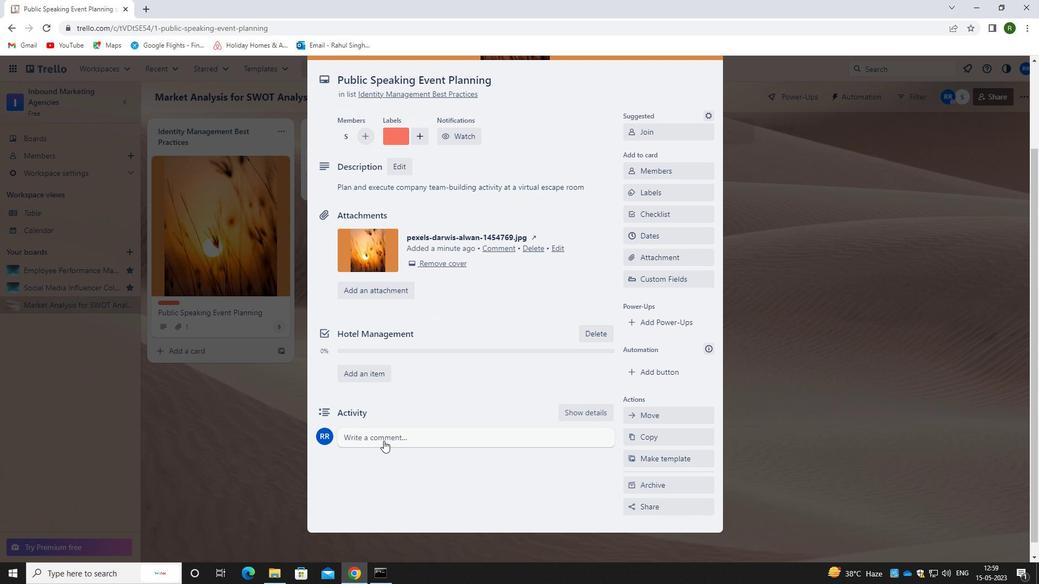 
Action: Mouse moved to (400, 472)
Screenshot: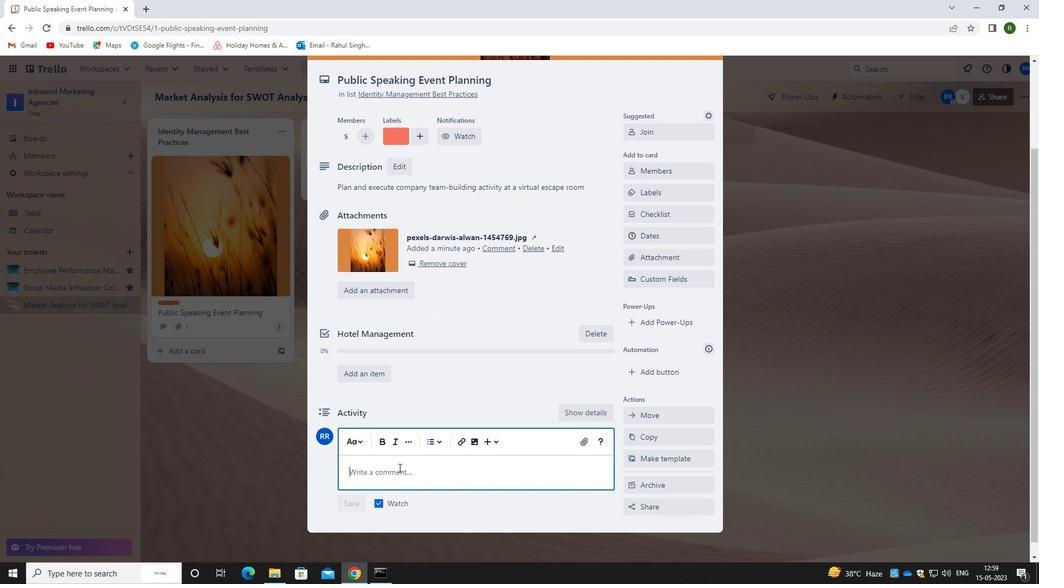 
Action: Mouse pressed left at (400, 472)
Screenshot: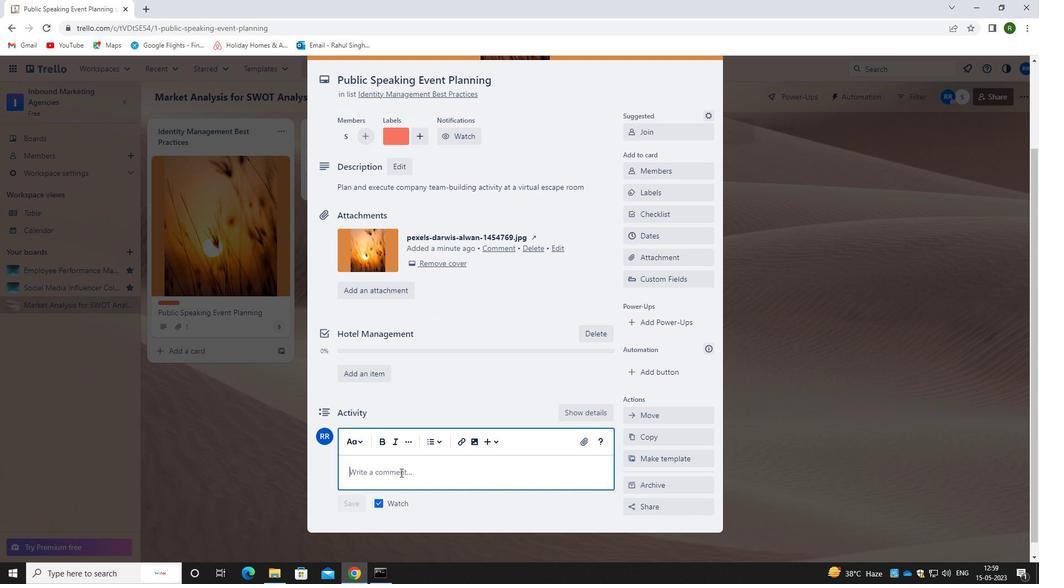 
Action: Mouse moved to (401, 472)
Screenshot: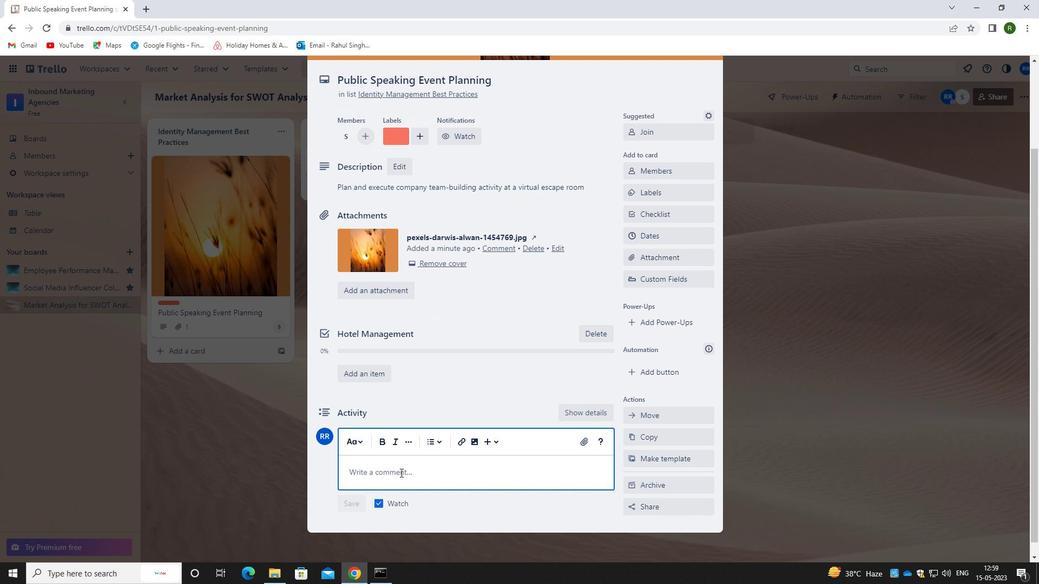 
Action: Key pressed <Key.caps_lock>G<Key.caps_lock>IVEN<Key.space>THE<Key.space>POTENTIAL<Key.space>IMPACT<Key.space>OF<Key.space>THIS<Key.space>TASK<Key.space>ON<Key.space>OUR<Key.space>TEAM<Key.space>W<Key.backspace><Key.backspace><Key.backspace><Key.backspace><Key.backspace><Key.backspace><Key.backspace><Key.backspace><Key.backspace><Key.backspace><Key.backspace><Key.backspace><Key.backspace><Key.backspace><Key.backspace><Key.backspace><Key.backspace><Key.backspace><Key.backspace><Key.backspace><Key.backspace><Key.backspace><Key.backspace><Key.backspace><Key.backspace>F<Key.space>THIS<Key.space>TASK<Key.space>ON<Key.space>OUR<Key.space>COMPNY<Key.backspace><Key.backspace>ONY<Key.space>BRAND<Key.space>REPUTATUION,<Key.space><Key.backspace><Key.backspace><Key.backspace><Key.backspace><Key.backspace><Key.backspace><Key.backspace><Key.backspace>ATION<Key.space>,<Key.space>LET<Key.space>US<Key.space>ENSURE<Key.space>THAT<Key.space>WE<Key.space>APPROACH<Key.space>IT<Key.space>WITH<Key.space>A<Key.space>FOCUS<Key.space>ON<Key.space>QUALITY<Key.space>AND<Key.space>EXCELLENCE.
Screenshot: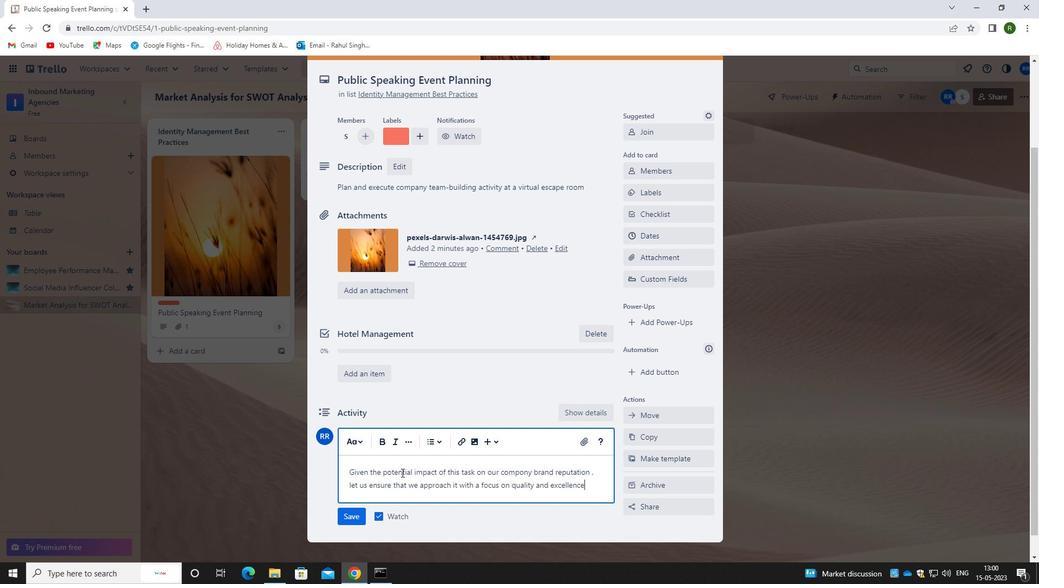 
Action: Mouse moved to (348, 522)
Screenshot: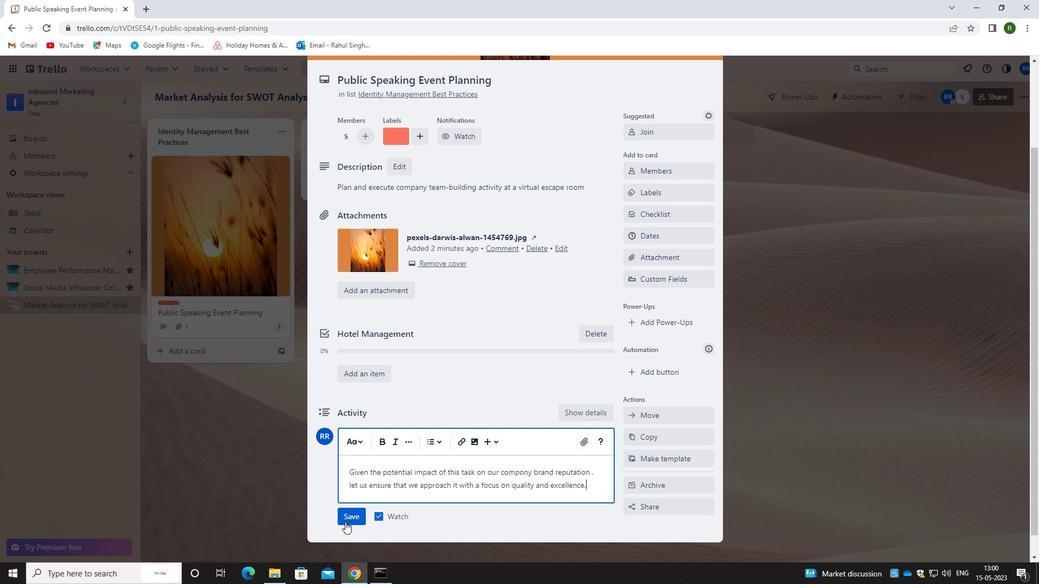 
Action: Mouse pressed left at (348, 522)
Screenshot: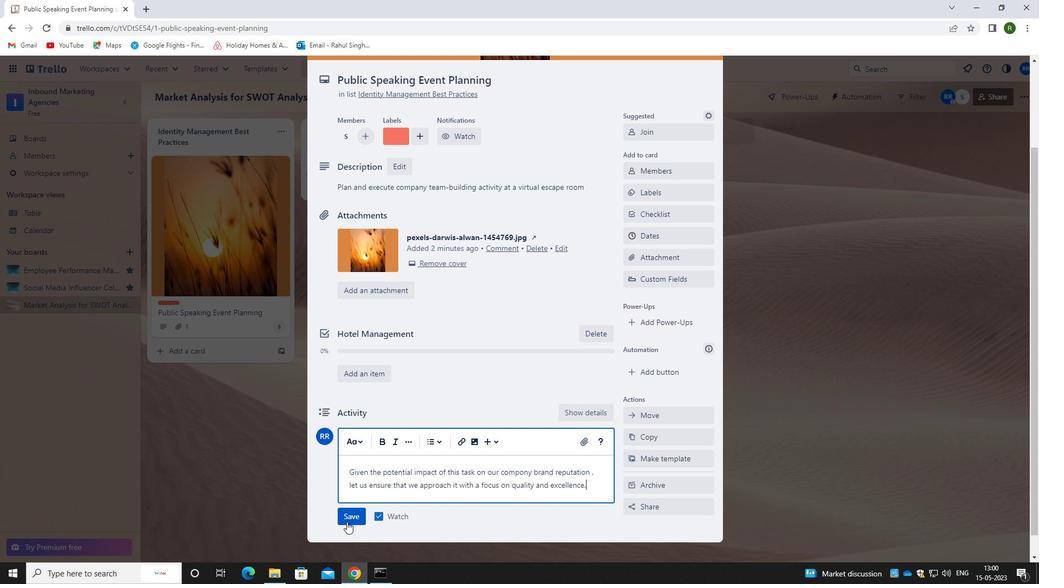 
Action: Mouse moved to (662, 237)
Screenshot: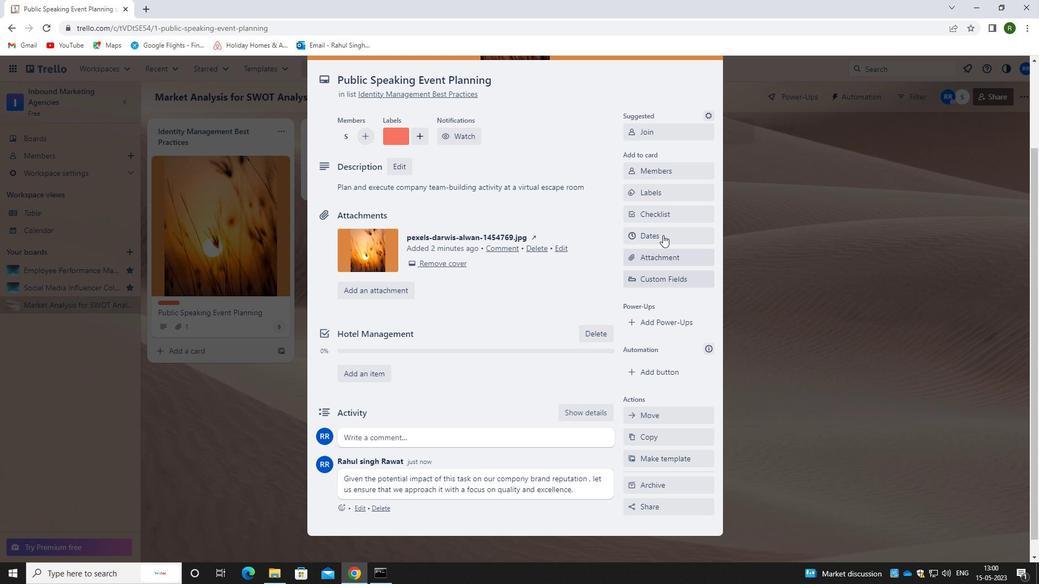
Action: Mouse pressed left at (662, 237)
Screenshot: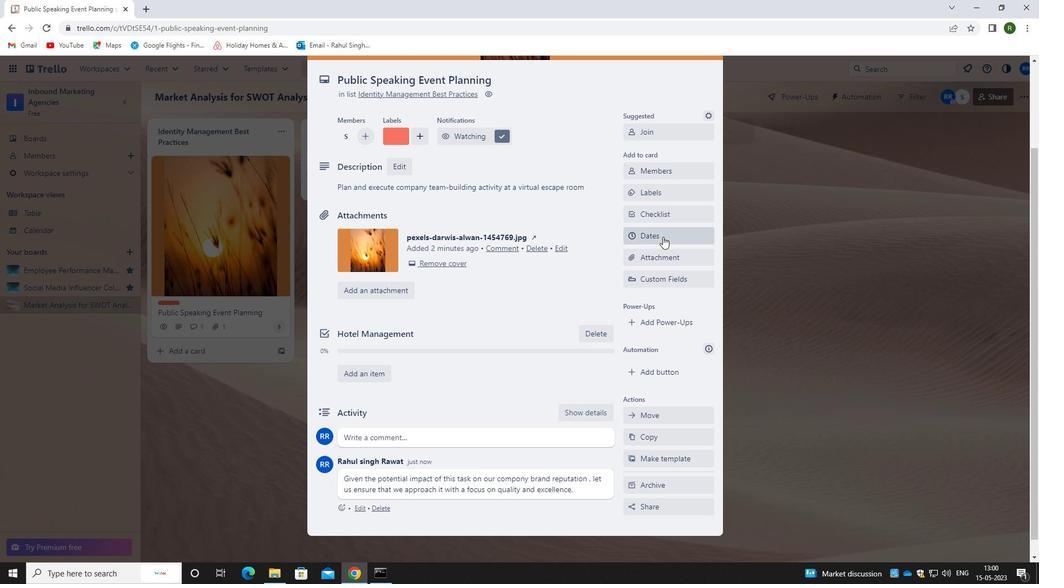 
Action: Mouse moved to (634, 290)
Screenshot: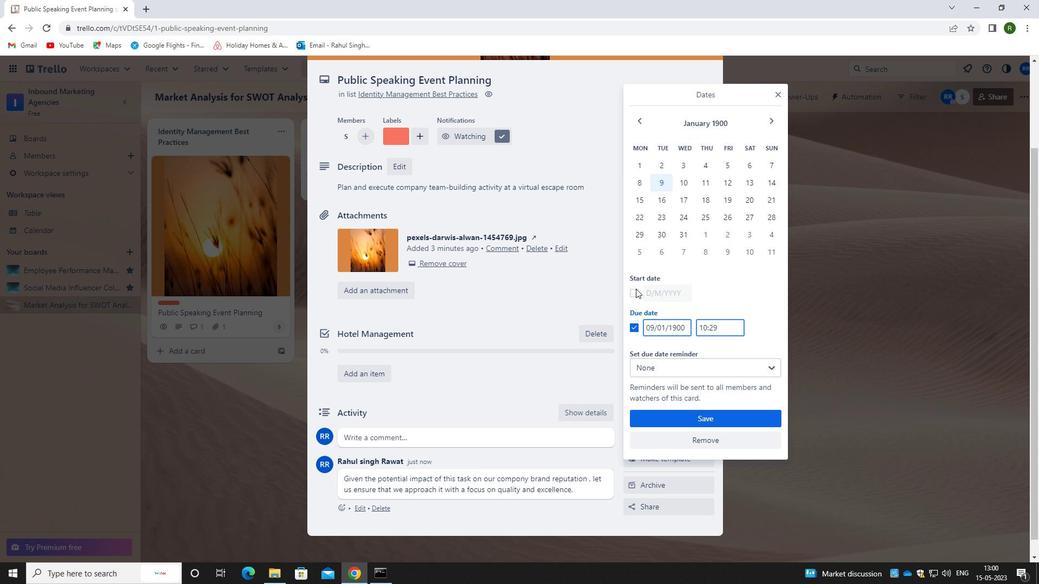 
Action: Mouse pressed left at (634, 290)
Screenshot: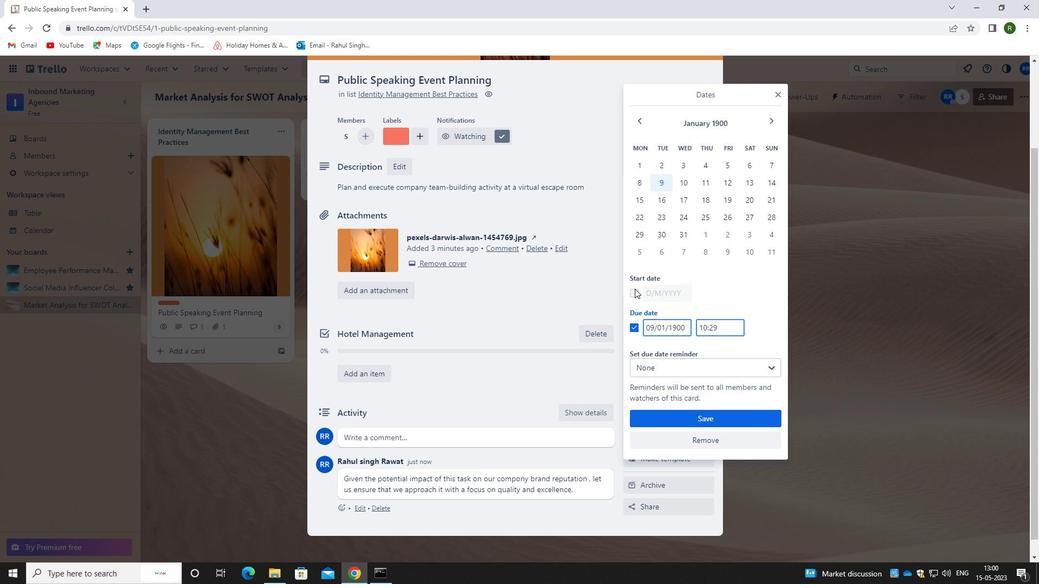 
Action: Mouse moved to (686, 291)
Screenshot: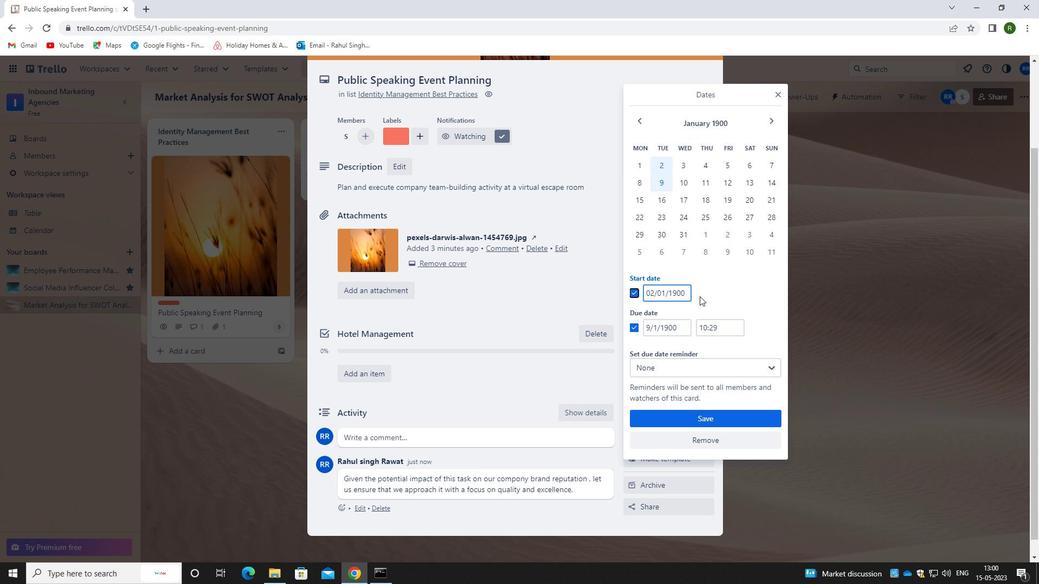 
Action: Mouse pressed left at (686, 291)
Screenshot: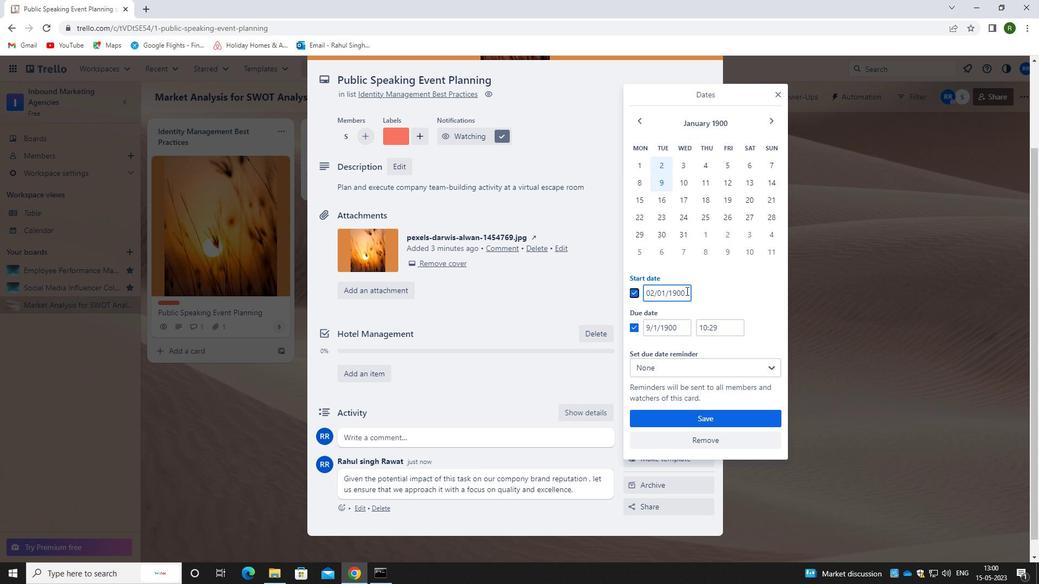 
Action: Mouse moved to (615, 291)
Screenshot: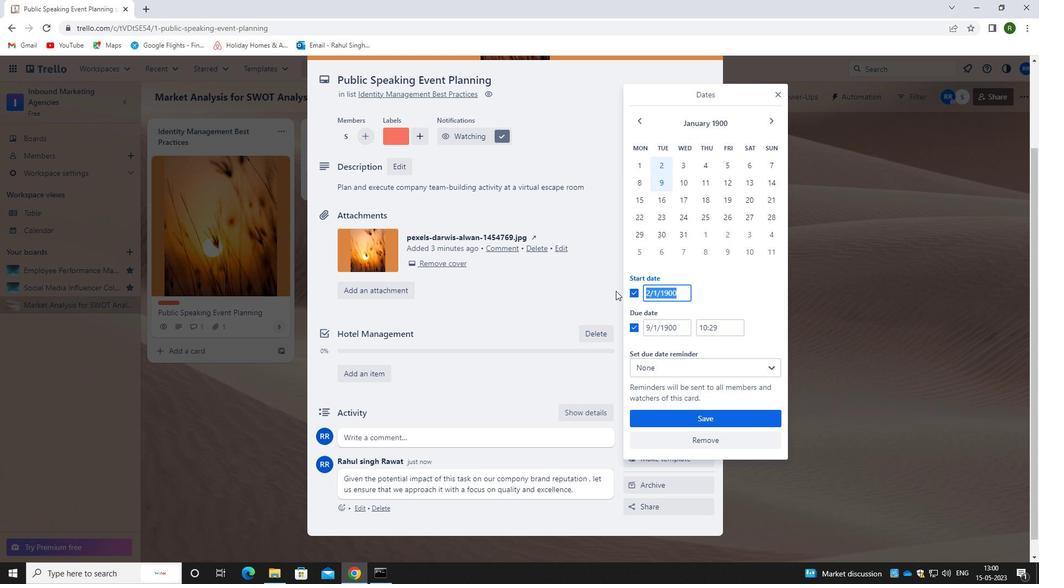 
Action: Key pressed 03/01/1900
Screenshot: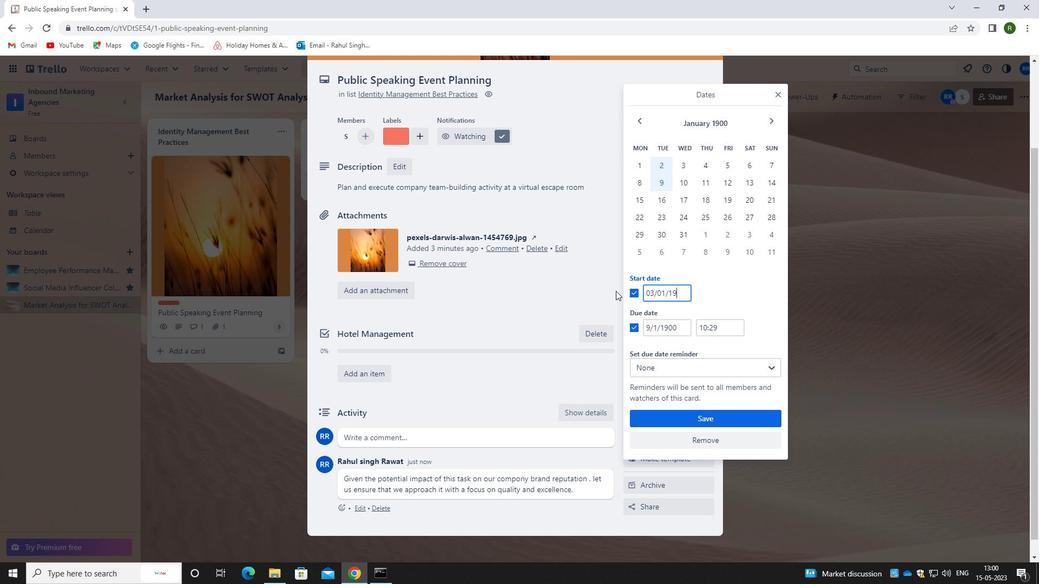 
Action: Mouse moved to (682, 323)
Screenshot: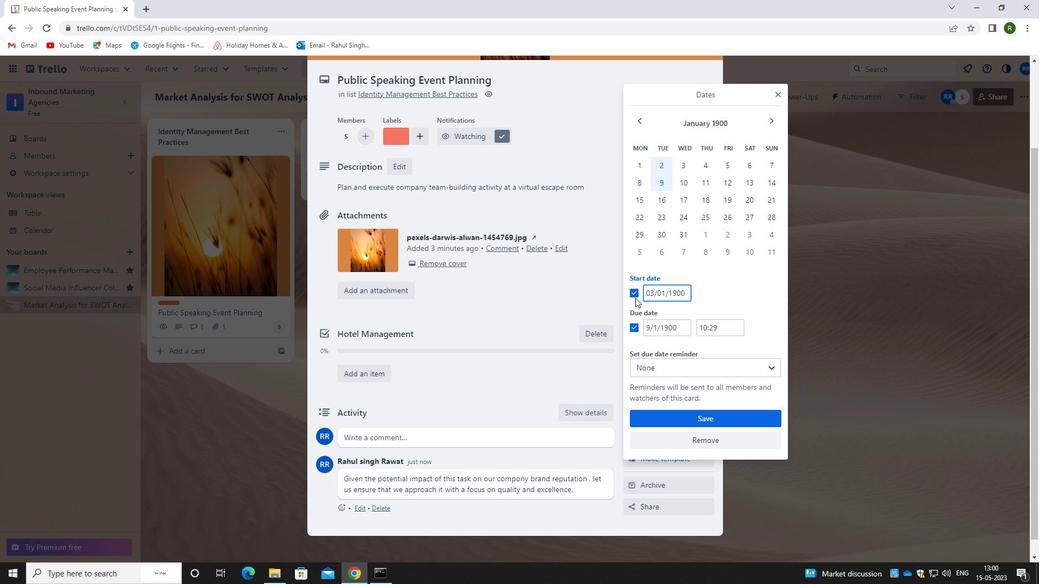 
Action: Mouse pressed left at (682, 323)
Screenshot: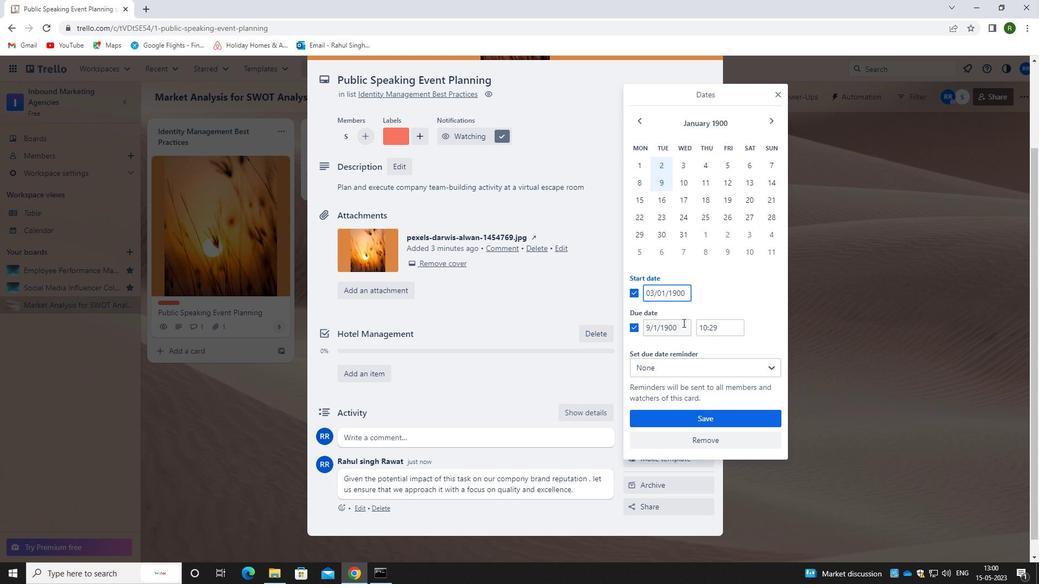 
Action: Mouse moved to (615, 332)
Screenshot: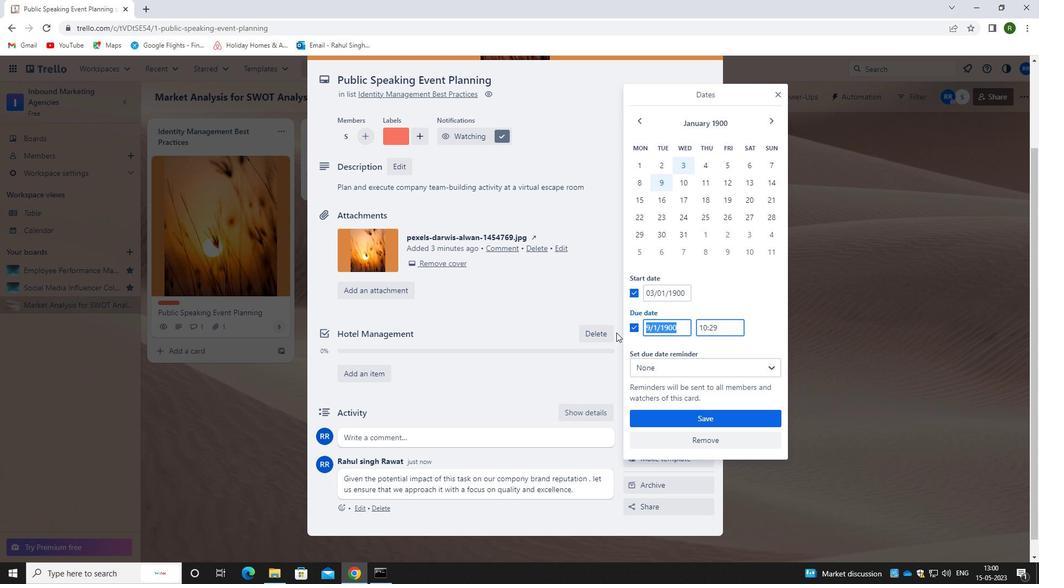 
Action: Key pressed 10/01/1900
Screenshot: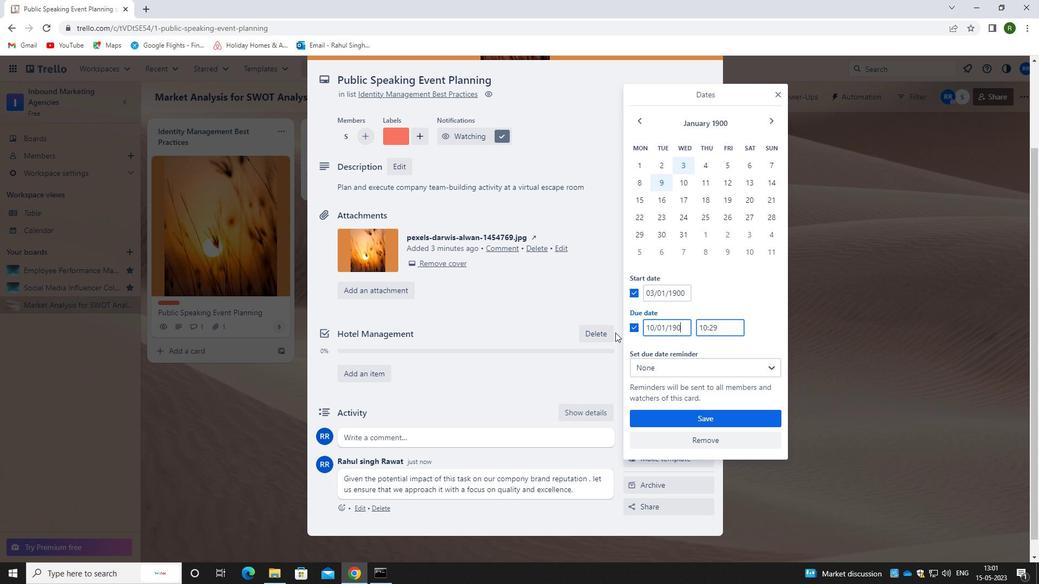 
Action: Mouse moved to (685, 417)
Screenshot: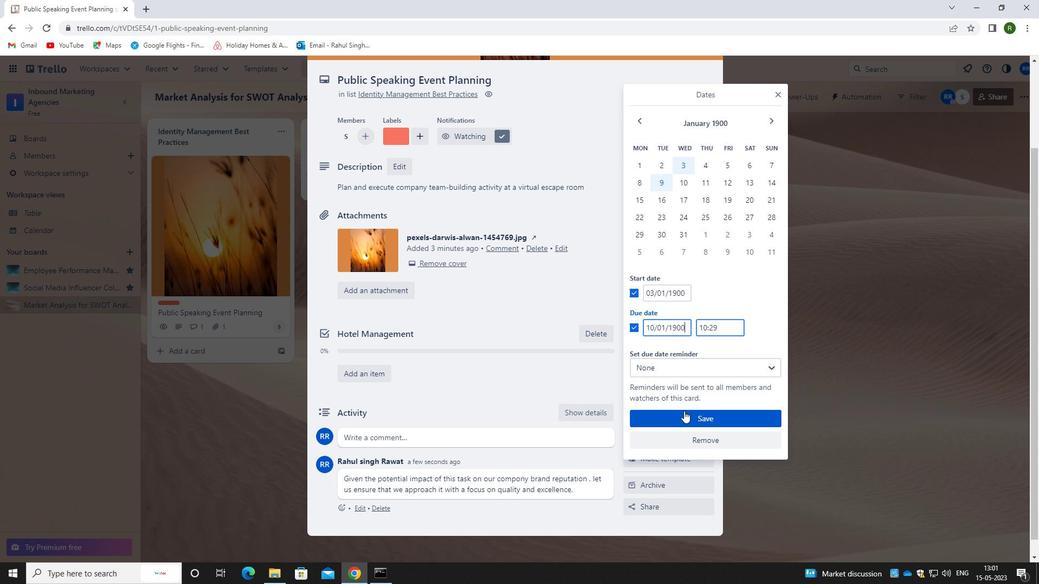 
Action: Mouse pressed left at (685, 417)
Screenshot: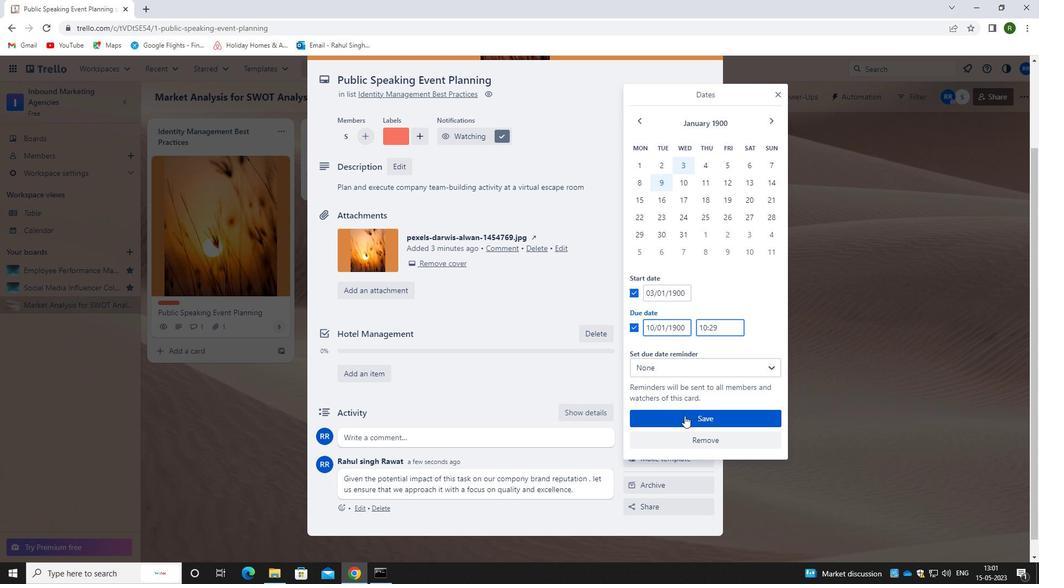 
Action: Mouse moved to (732, 388)
Screenshot: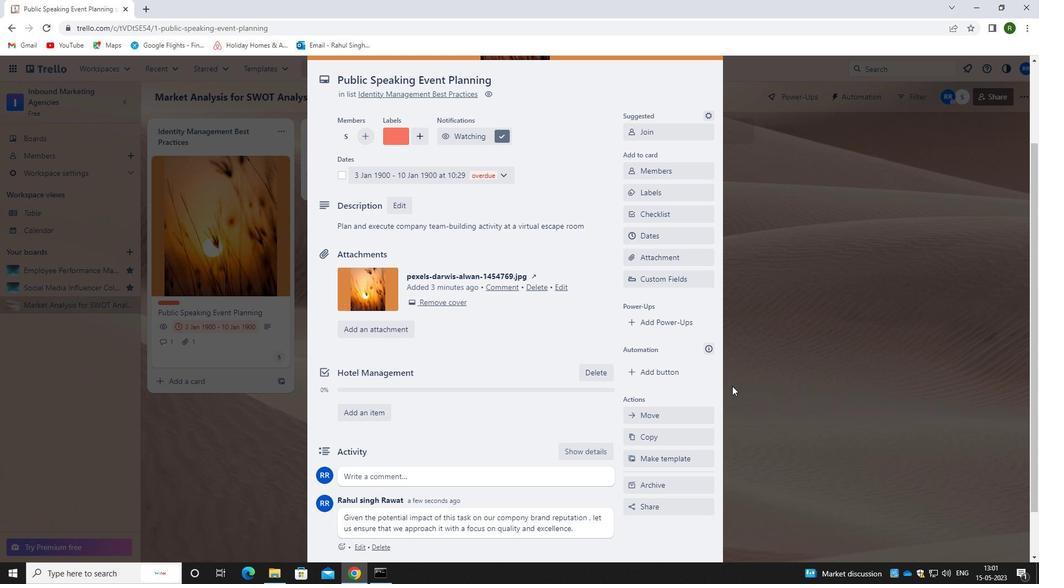 
Action: Mouse scrolled (732, 388) with delta (0, 0)
Screenshot: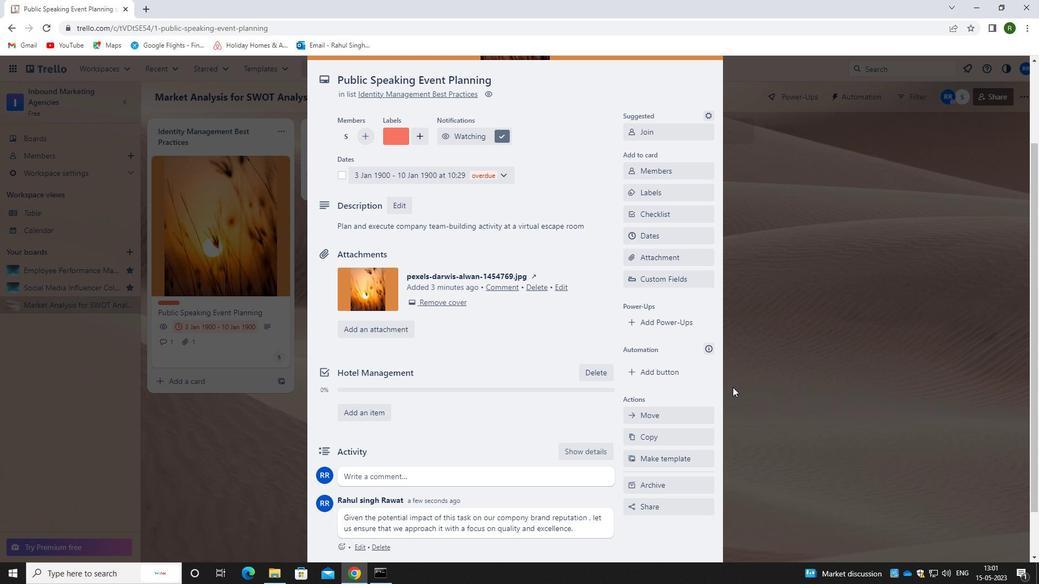 
Action: Mouse scrolled (732, 388) with delta (0, 0)
Screenshot: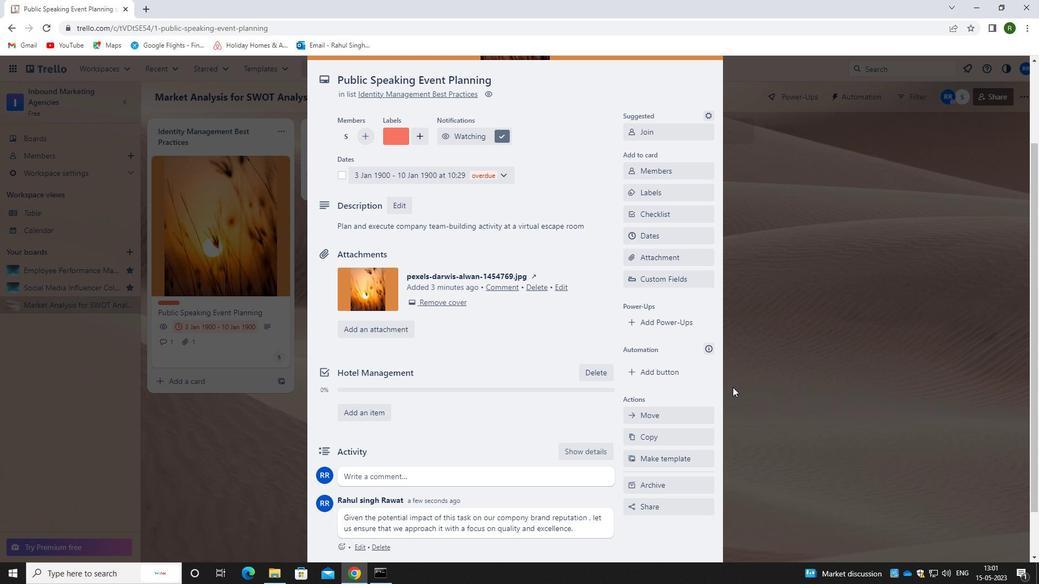 
Action: Mouse scrolled (732, 388) with delta (0, 0)
Screenshot: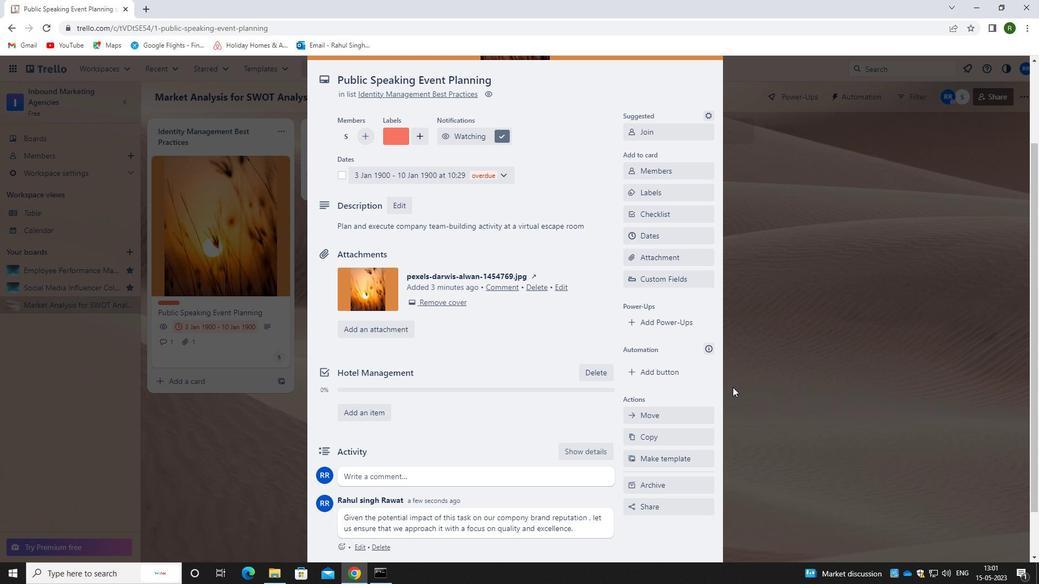 
Action: Mouse scrolled (732, 388) with delta (0, 0)
Screenshot: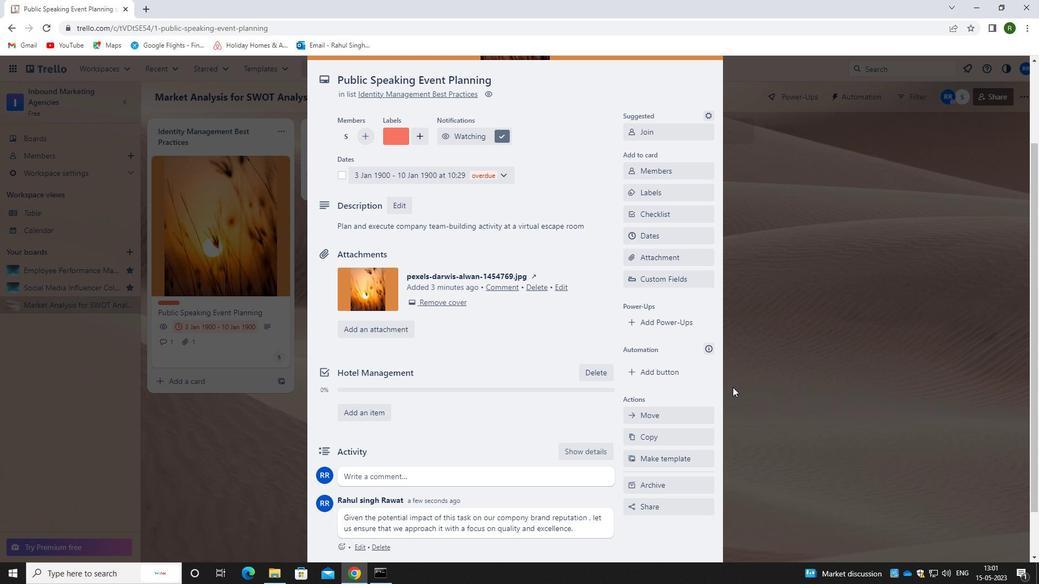 
Action: Mouse moved to (718, 97)
Screenshot: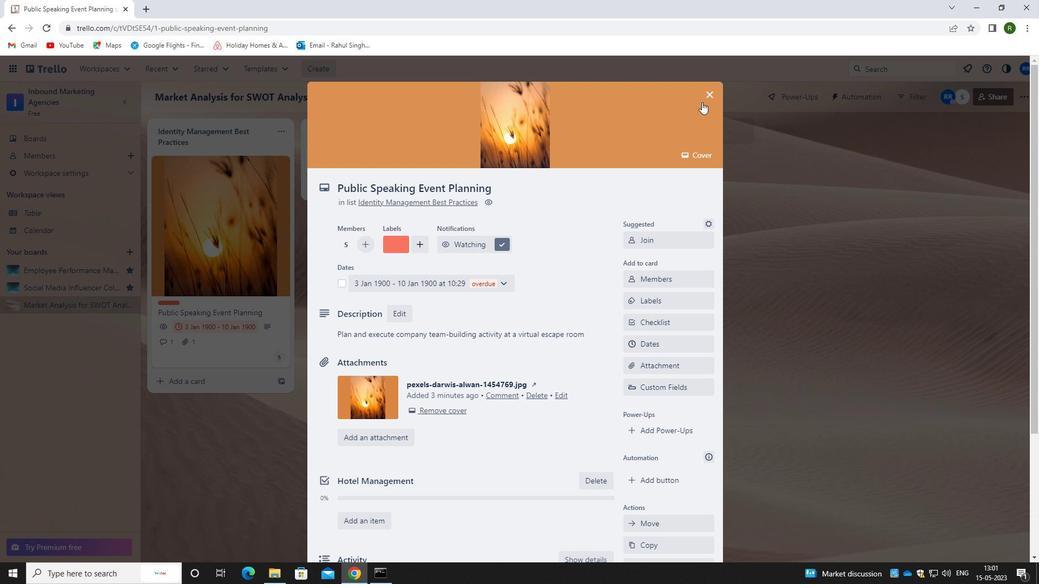 
